 Task: Search one way flight ticket for 2 adults, 2 children, 2 infants in seat in first from Twin Falls: Magic Valley Regional Airport (joslin Field) to Raleigh: Raleigh-durham International Airport on 8-5-2023. Choice of flights is United. Number of bags: 2 checked bags. Price is upto 76000. Outbound departure time preference is 23:15.
Action: Mouse moved to (350, 329)
Screenshot: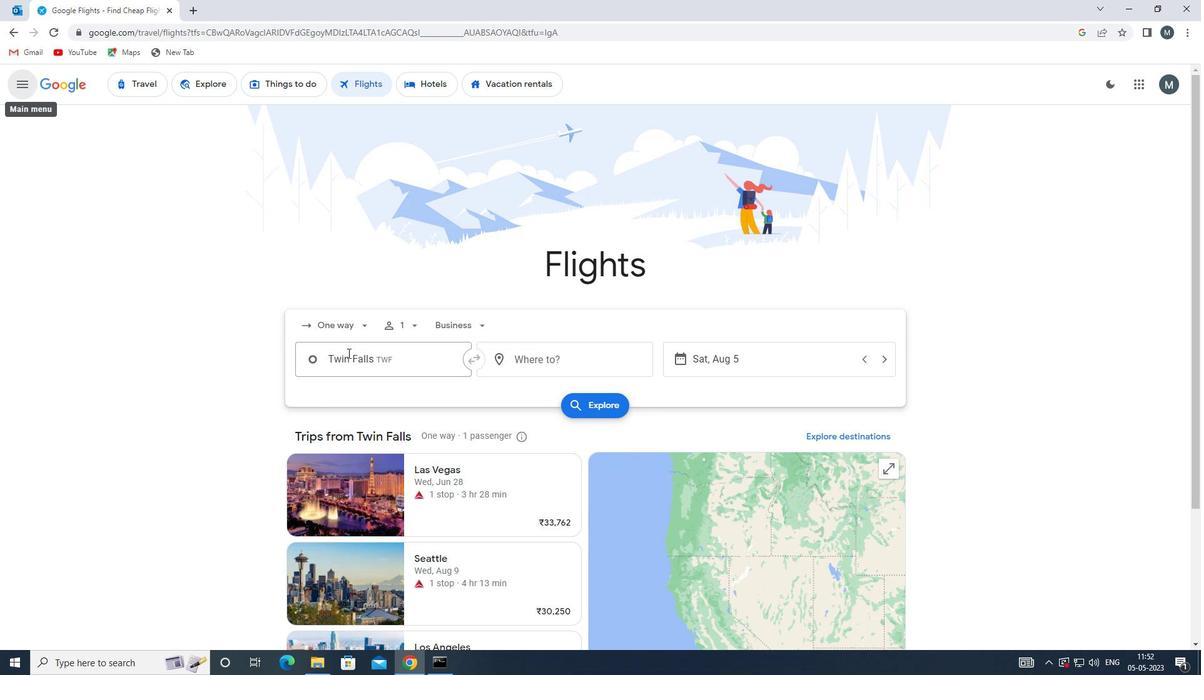 
Action: Mouse pressed left at (350, 329)
Screenshot: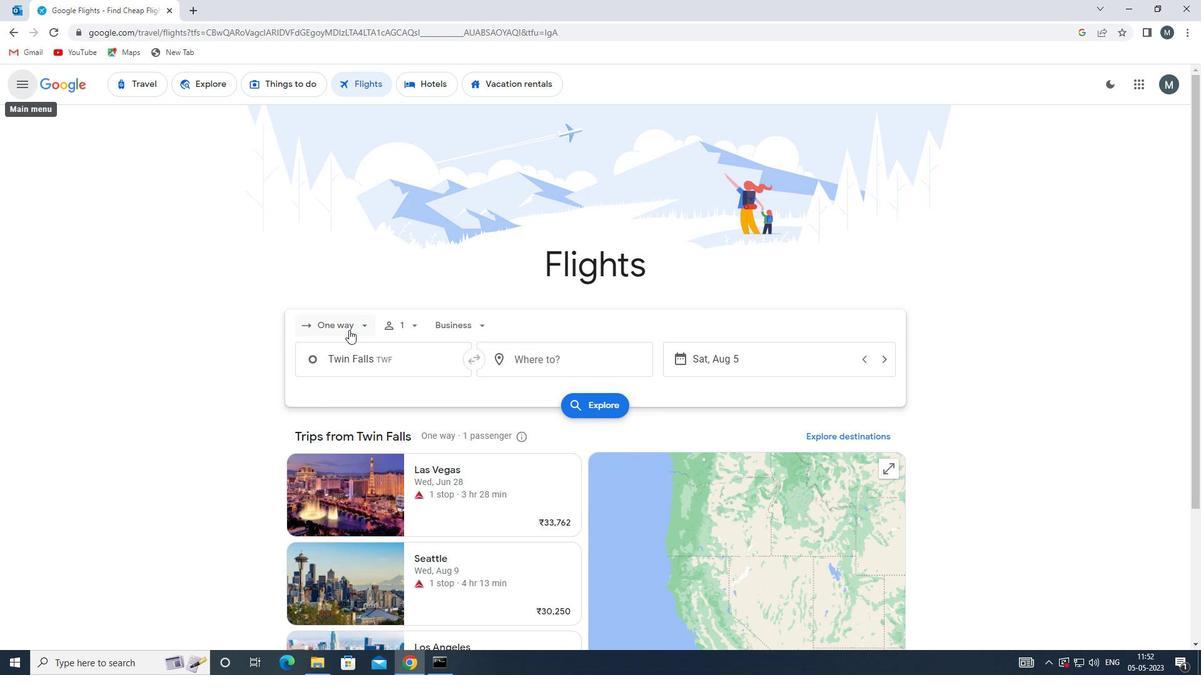 
Action: Mouse moved to (362, 384)
Screenshot: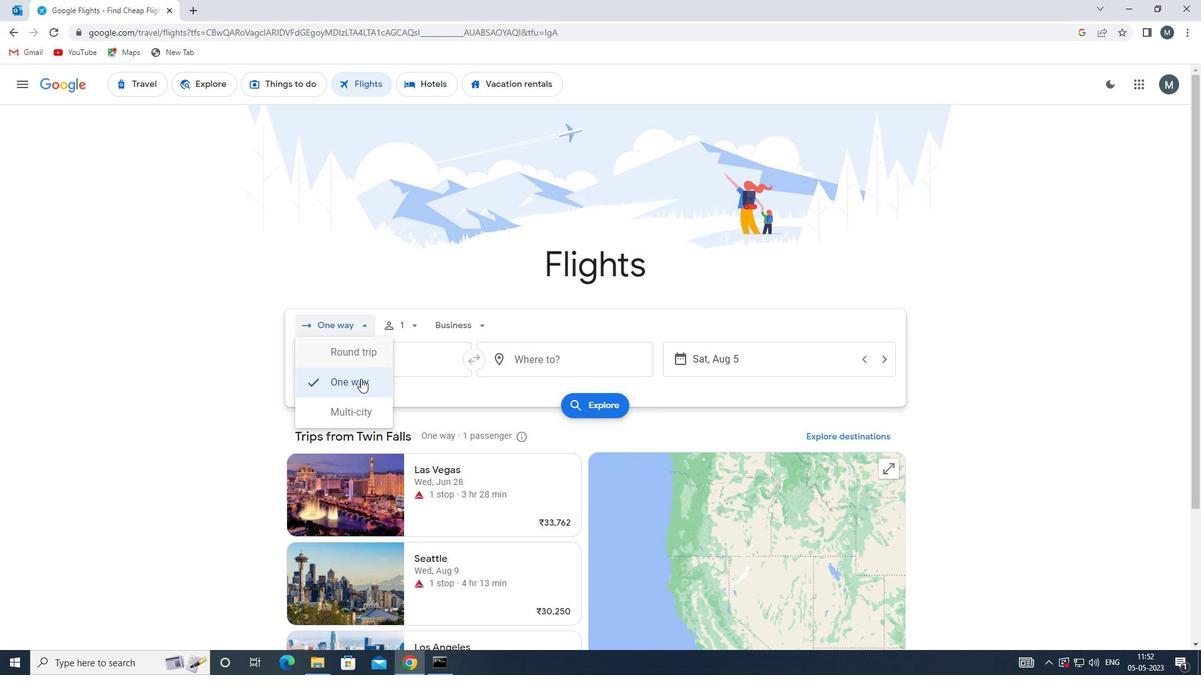
Action: Mouse pressed left at (362, 384)
Screenshot: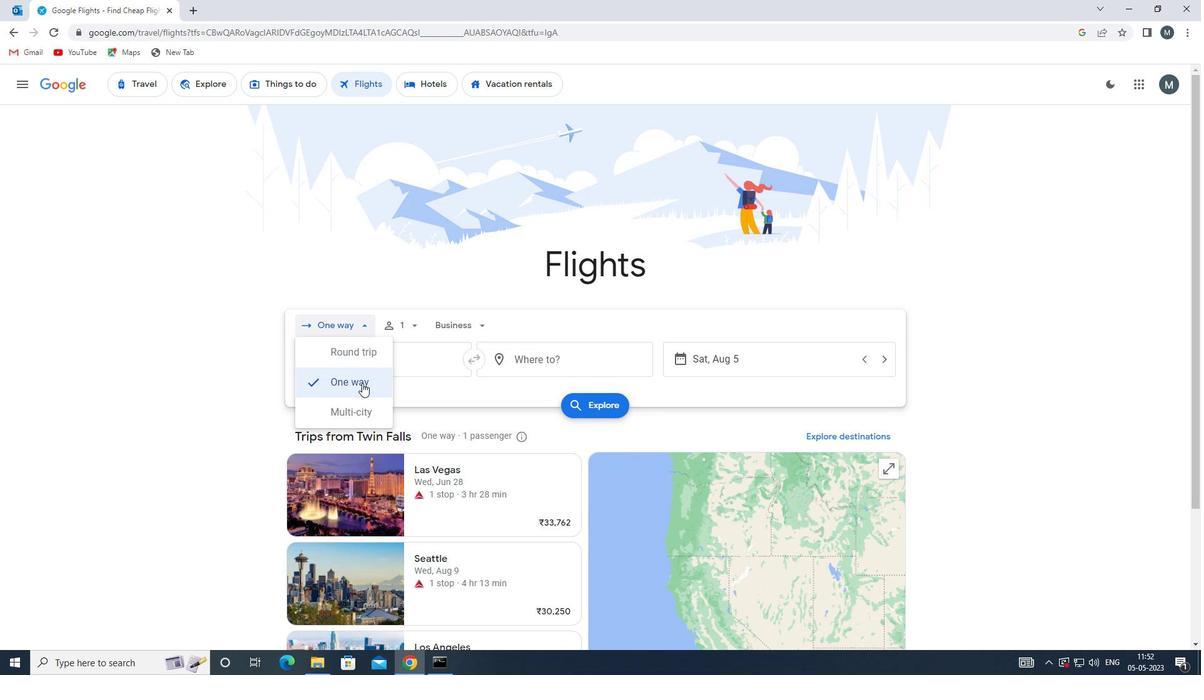 
Action: Mouse moved to (416, 329)
Screenshot: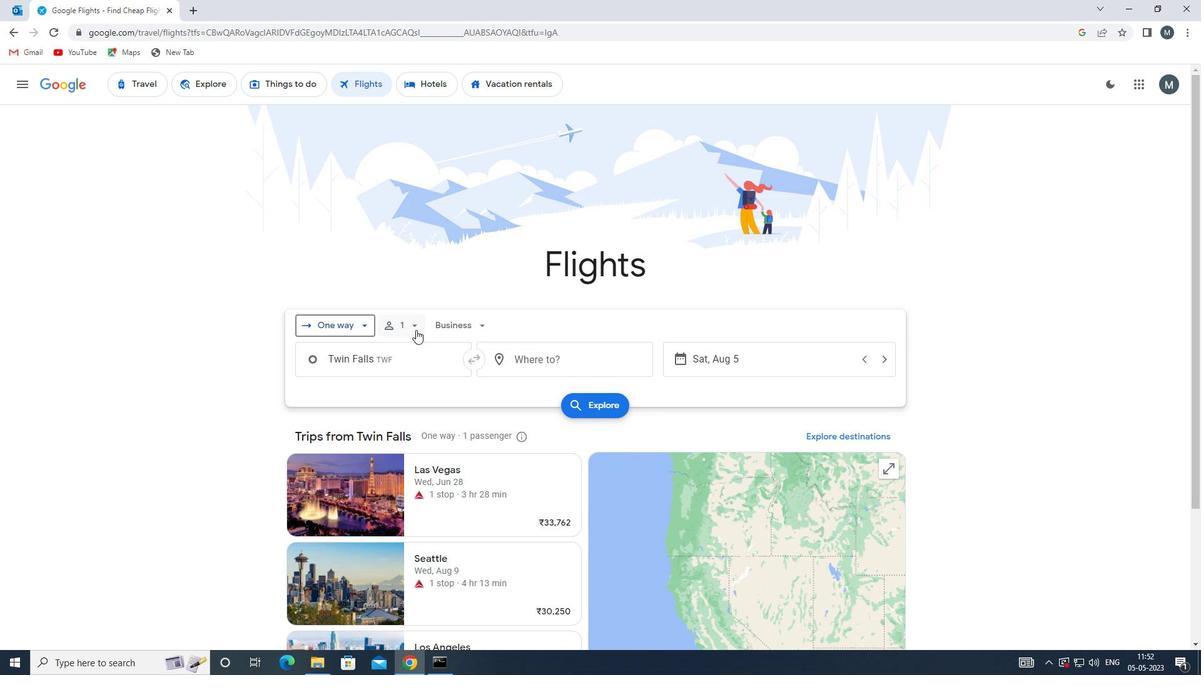 
Action: Mouse pressed left at (416, 329)
Screenshot: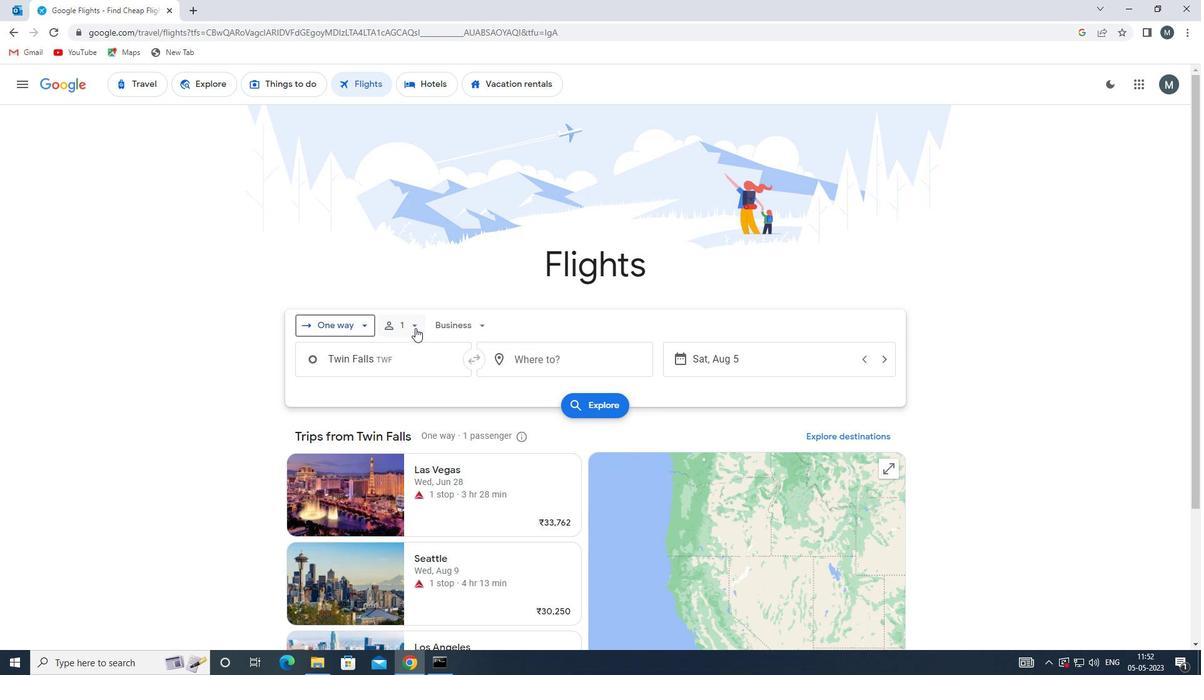 
Action: Mouse moved to (511, 360)
Screenshot: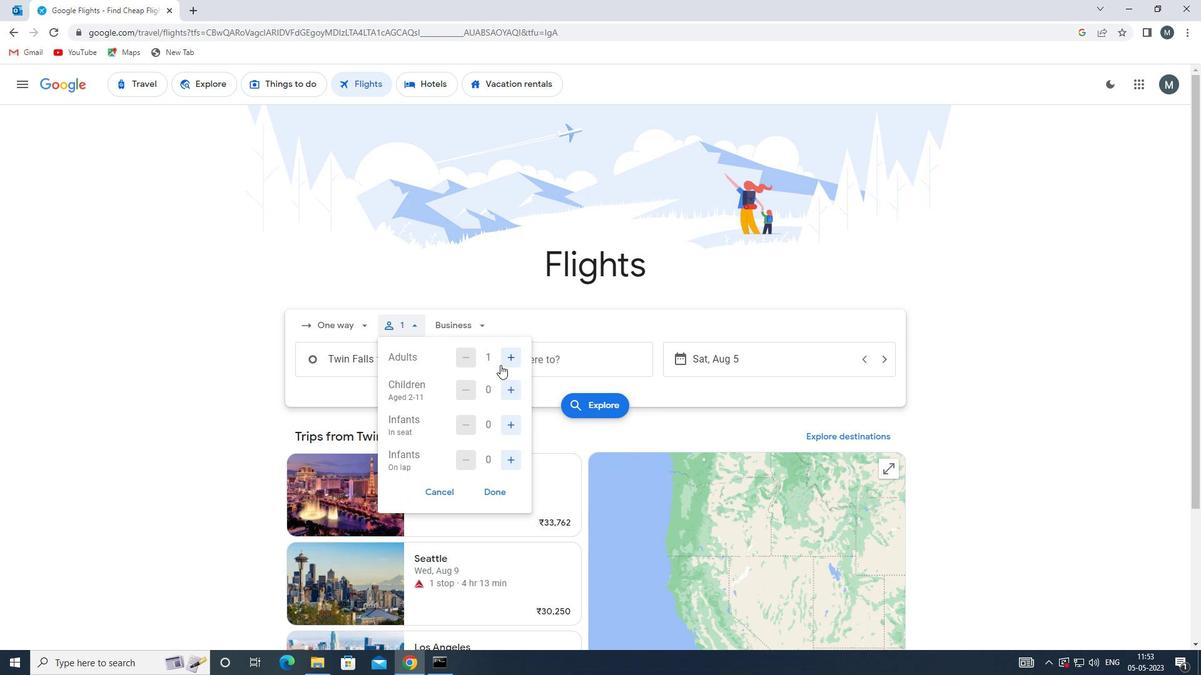 
Action: Mouse pressed left at (511, 360)
Screenshot: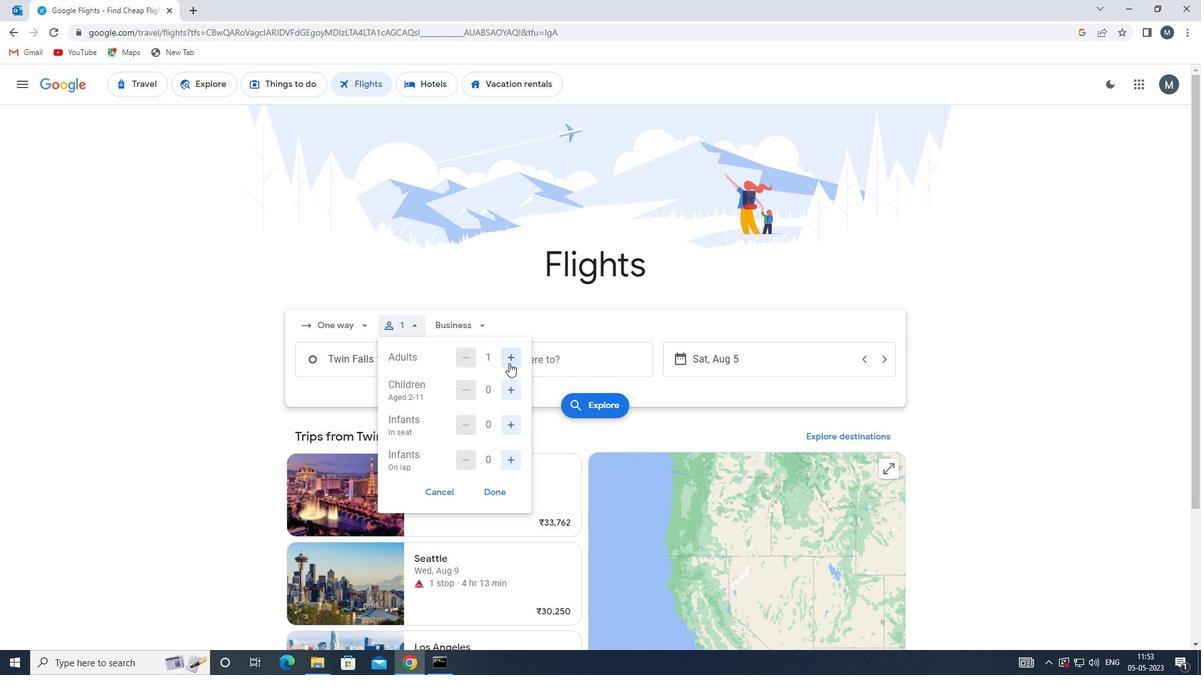 
Action: Mouse moved to (519, 389)
Screenshot: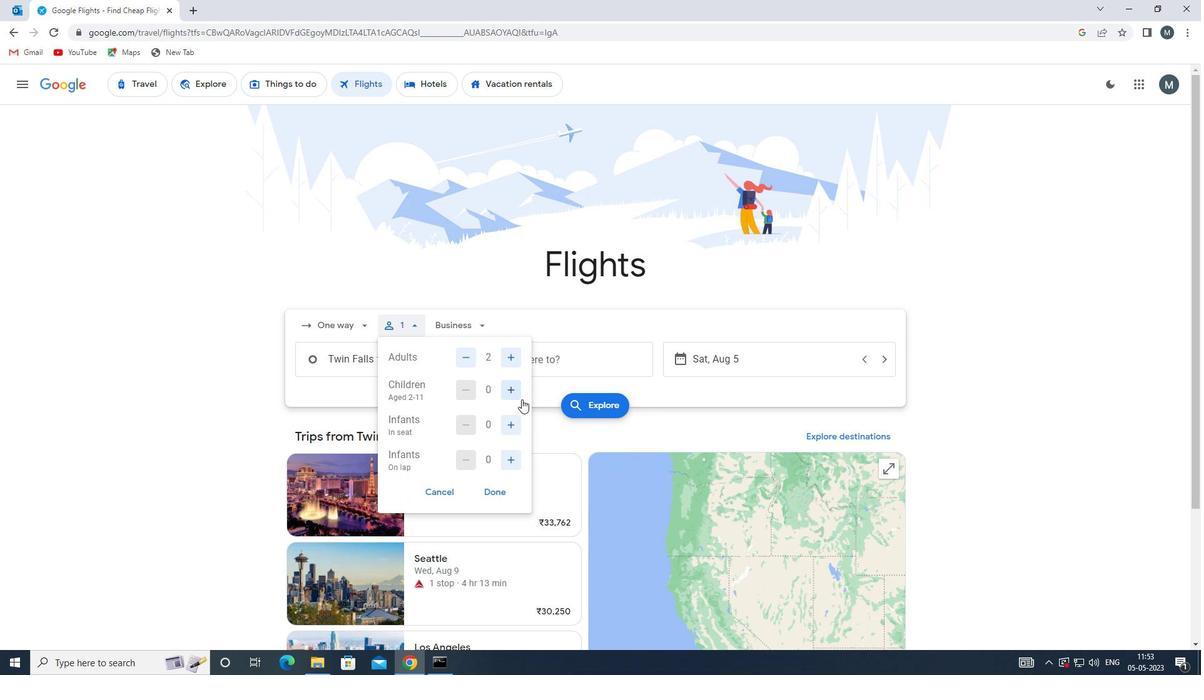 
Action: Mouse pressed left at (519, 389)
Screenshot: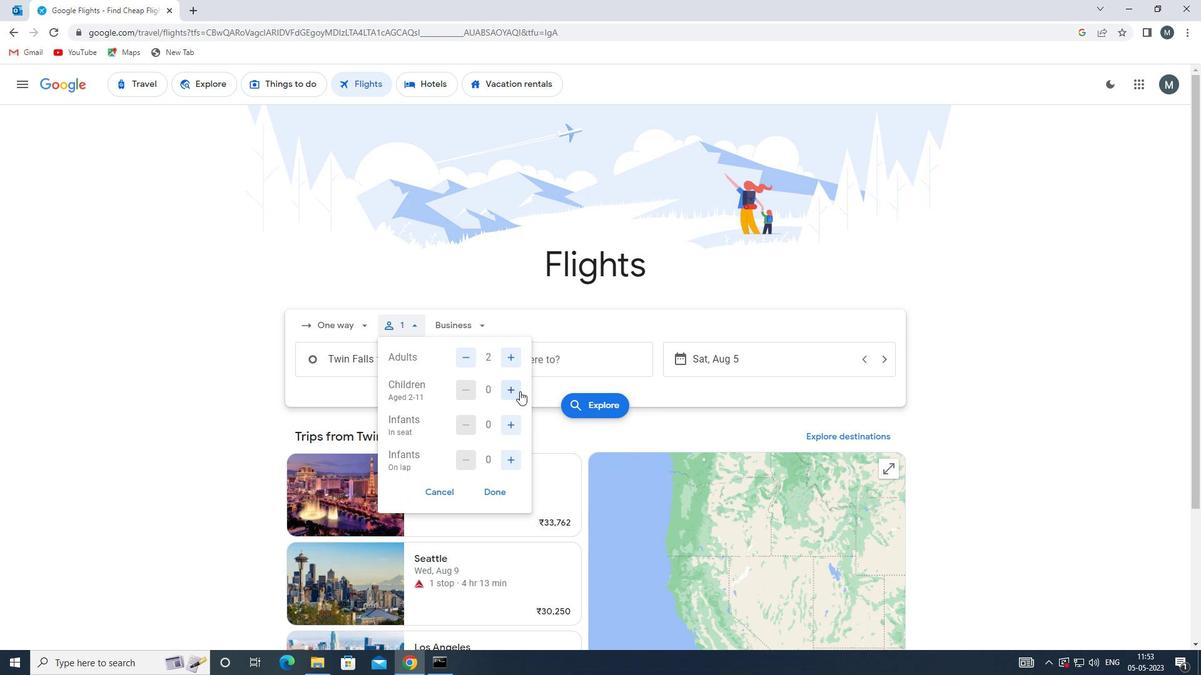 
Action: Mouse moved to (519, 388)
Screenshot: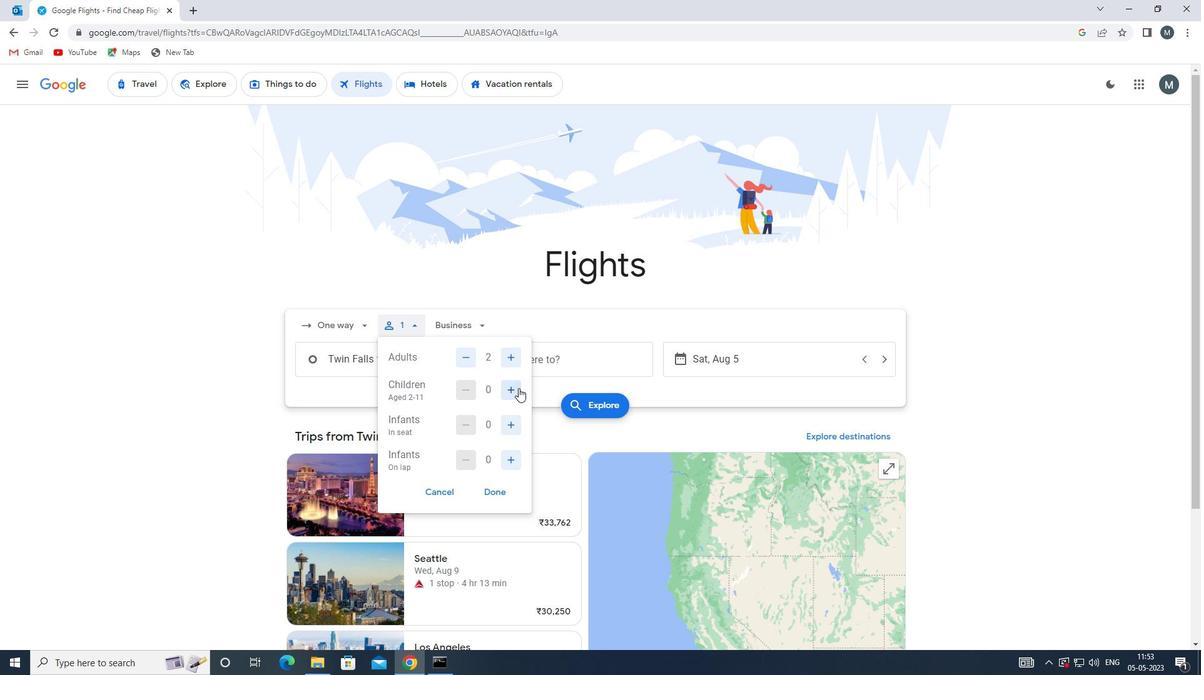 
Action: Mouse pressed left at (519, 388)
Screenshot: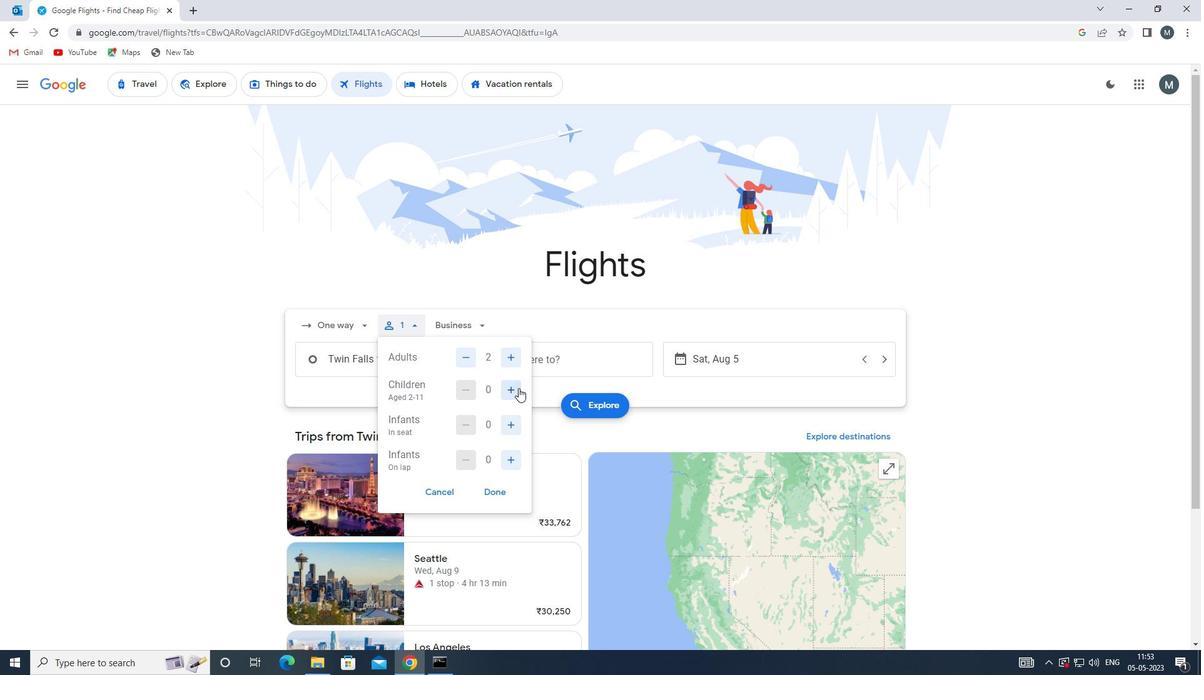 
Action: Mouse moved to (515, 421)
Screenshot: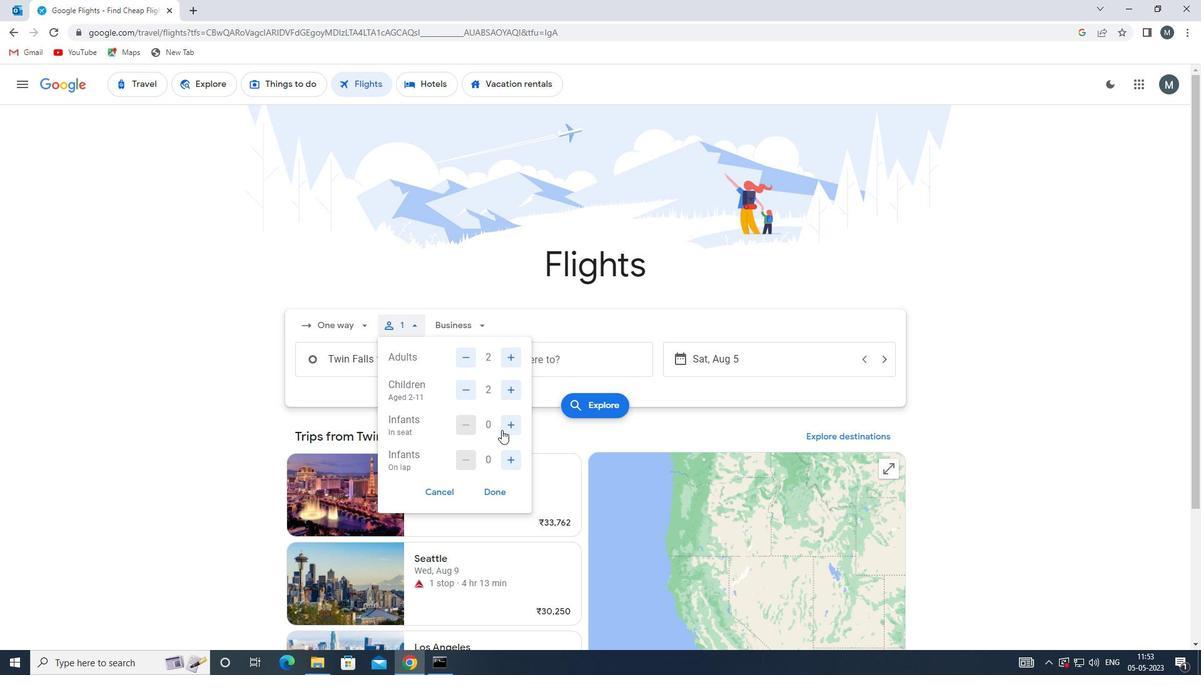 
Action: Mouse pressed left at (515, 421)
Screenshot: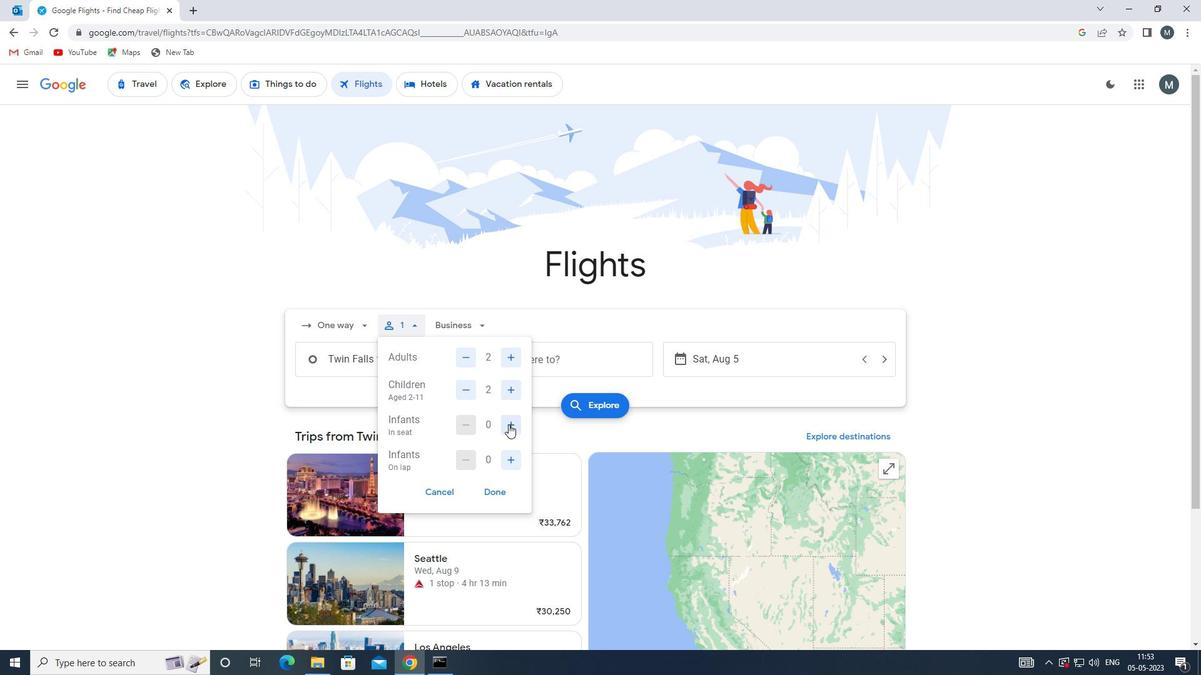 
Action: Mouse pressed left at (515, 421)
Screenshot: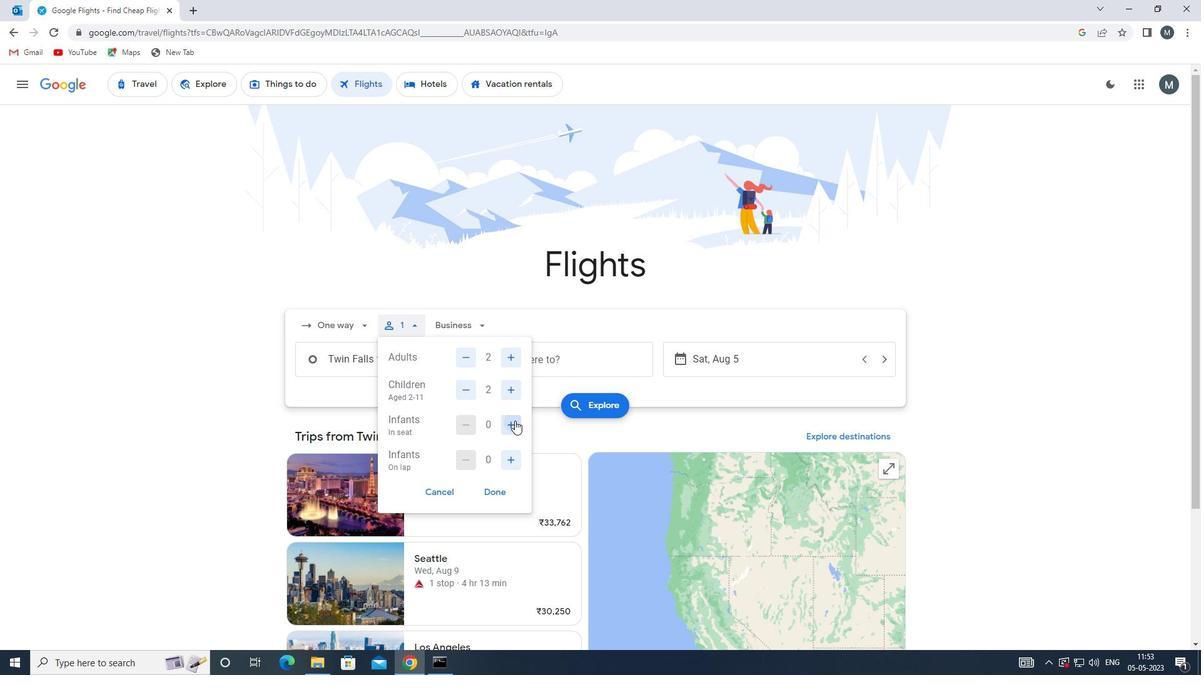 
Action: Mouse moved to (494, 491)
Screenshot: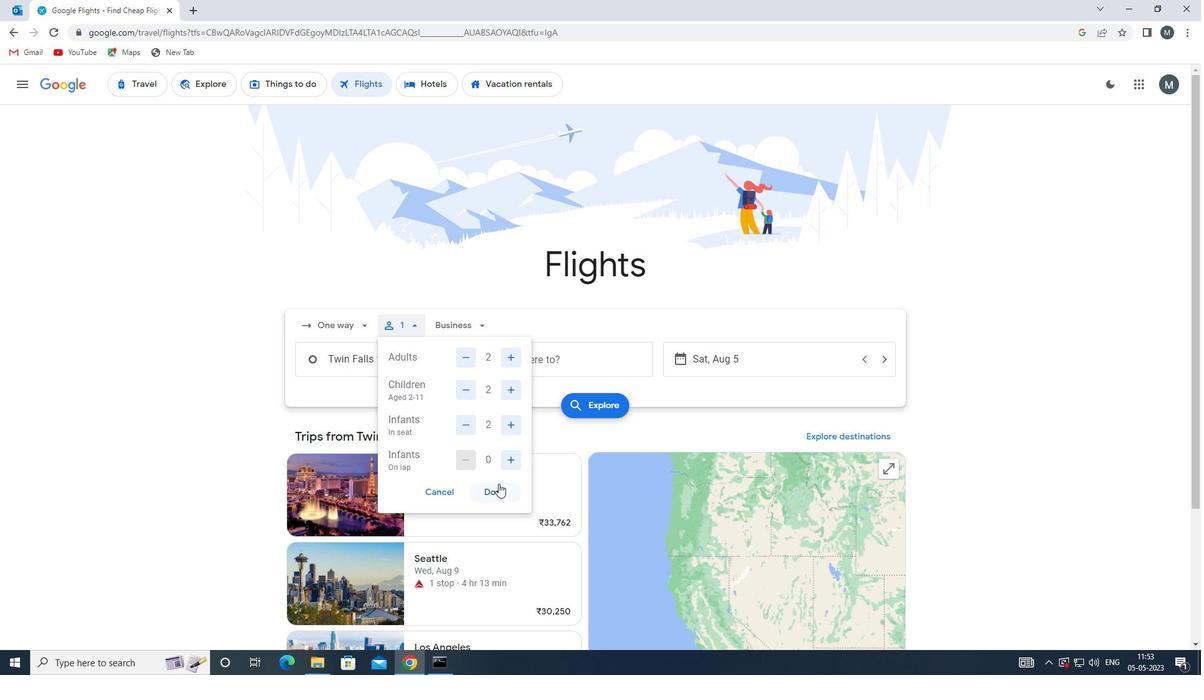 
Action: Mouse pressed left at (494, 491)
Screenshot: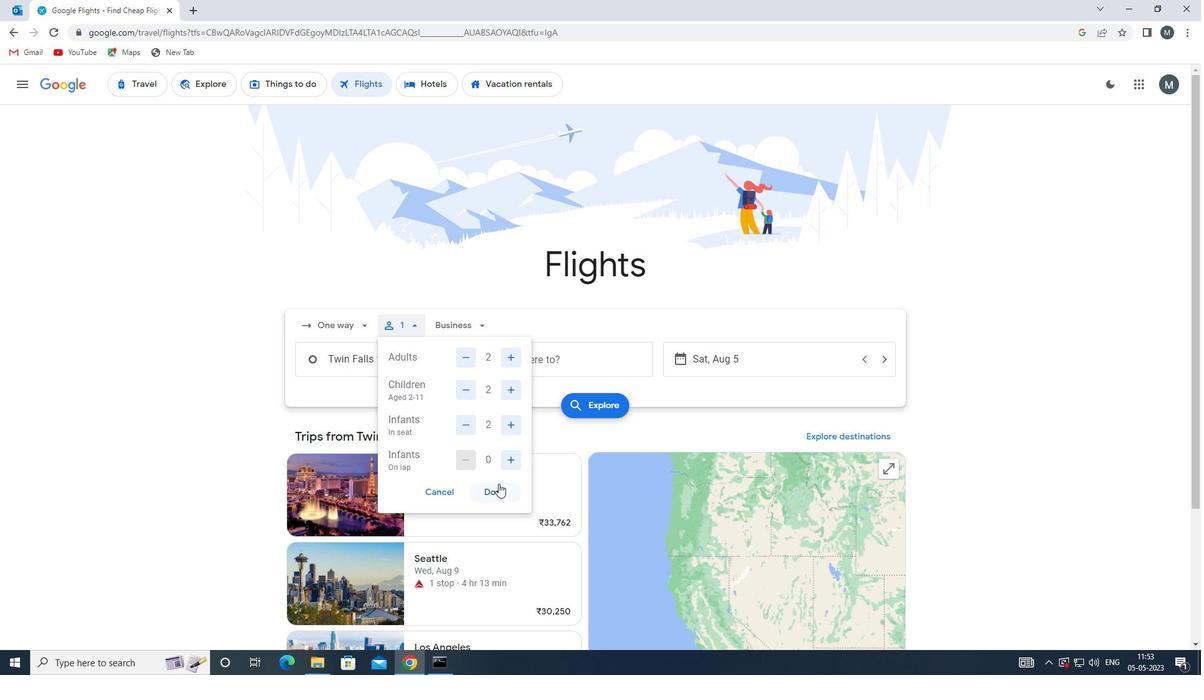 
Action: Mouse moved to (474, 332)
Screenshot: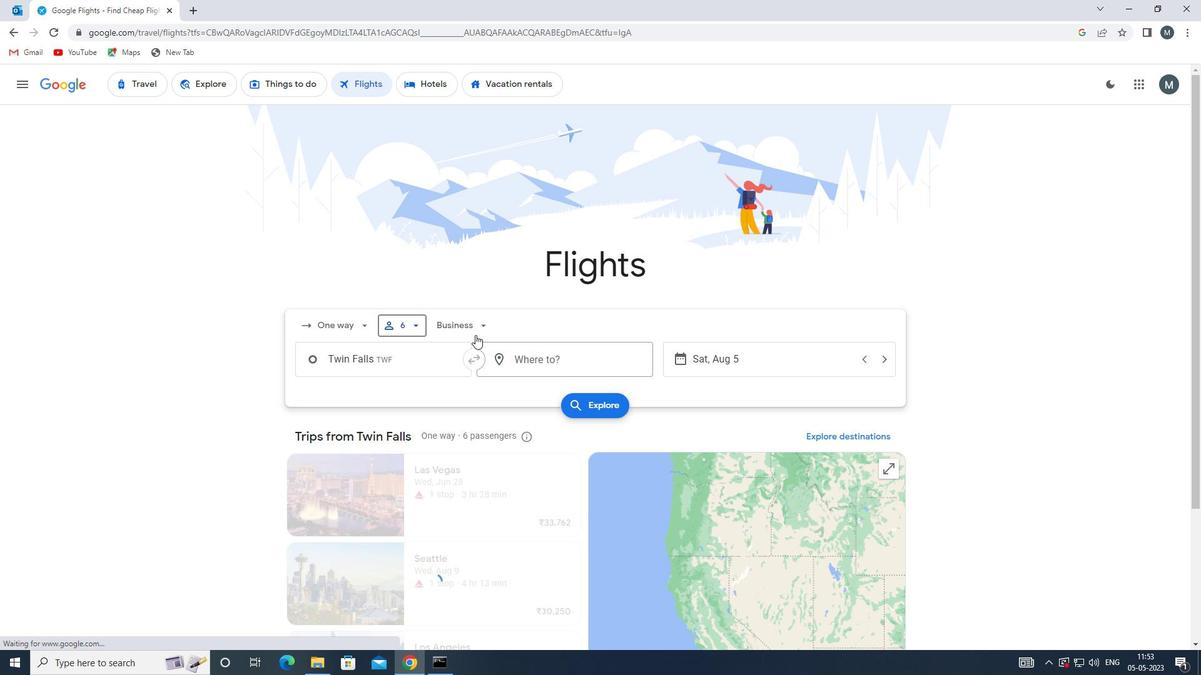 
Action: Mouse pressed left at (474, 332)
Screenshot: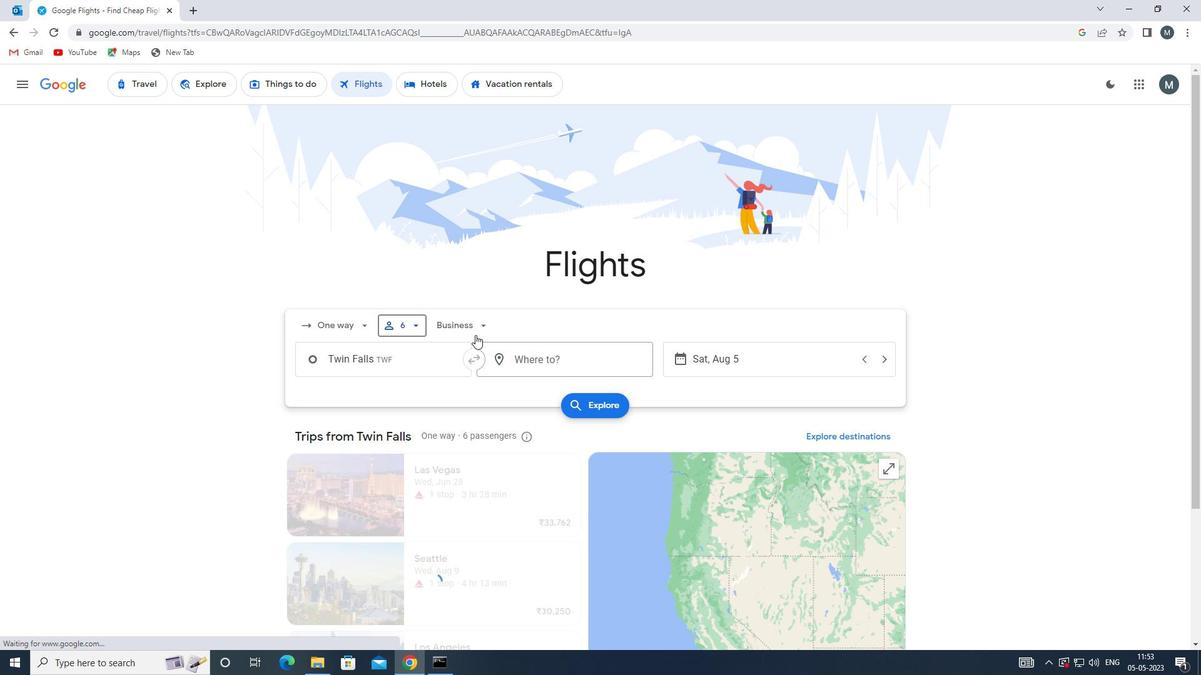 
Action: Mouse moved to (484, 441)
Screenshot: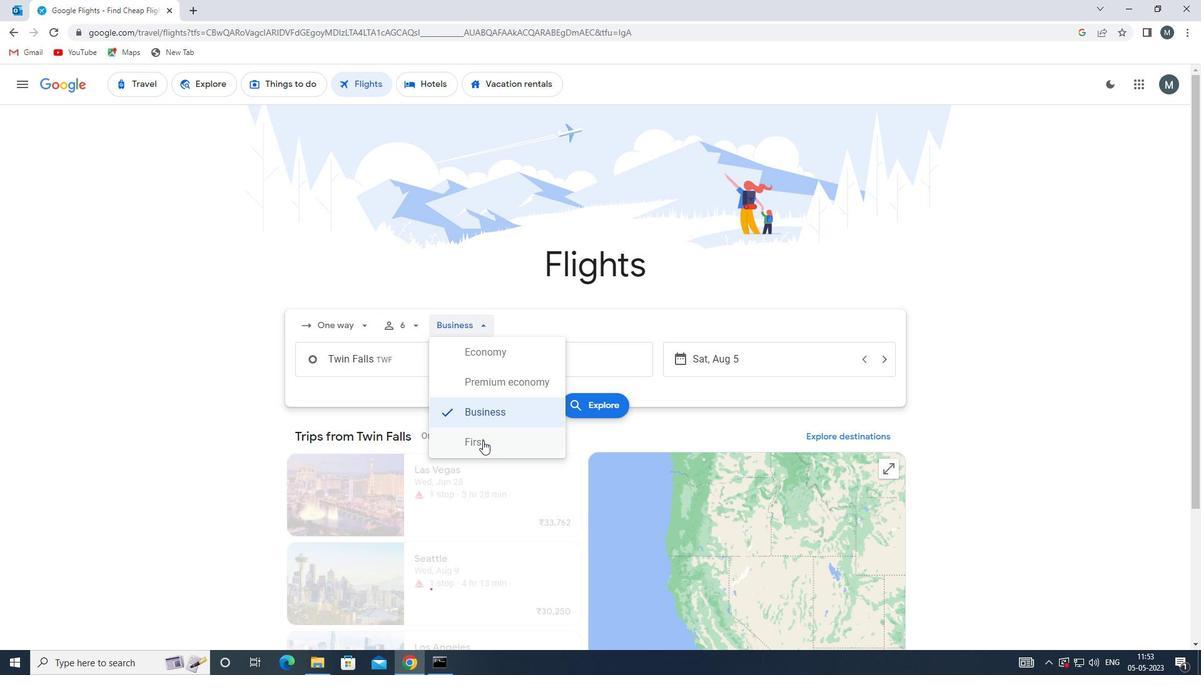 
Action: Mouse pressed left at (484, 441)
Screenshot: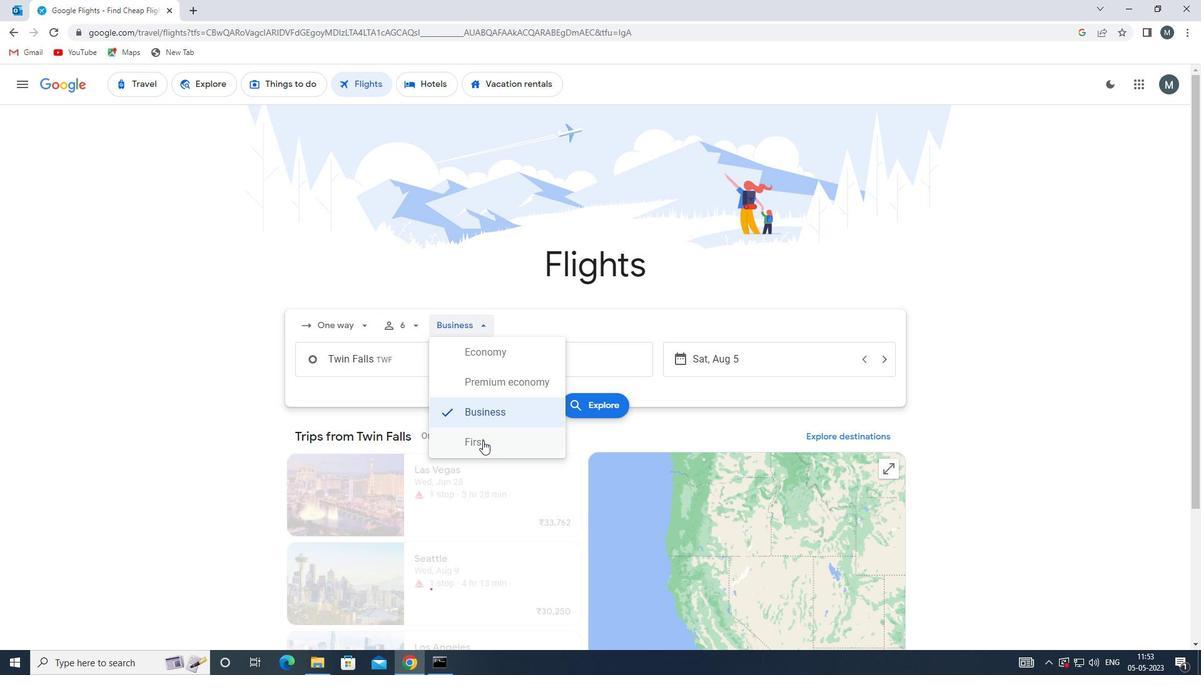 
Action: Mouse moved to (416, 369)
Screenshot: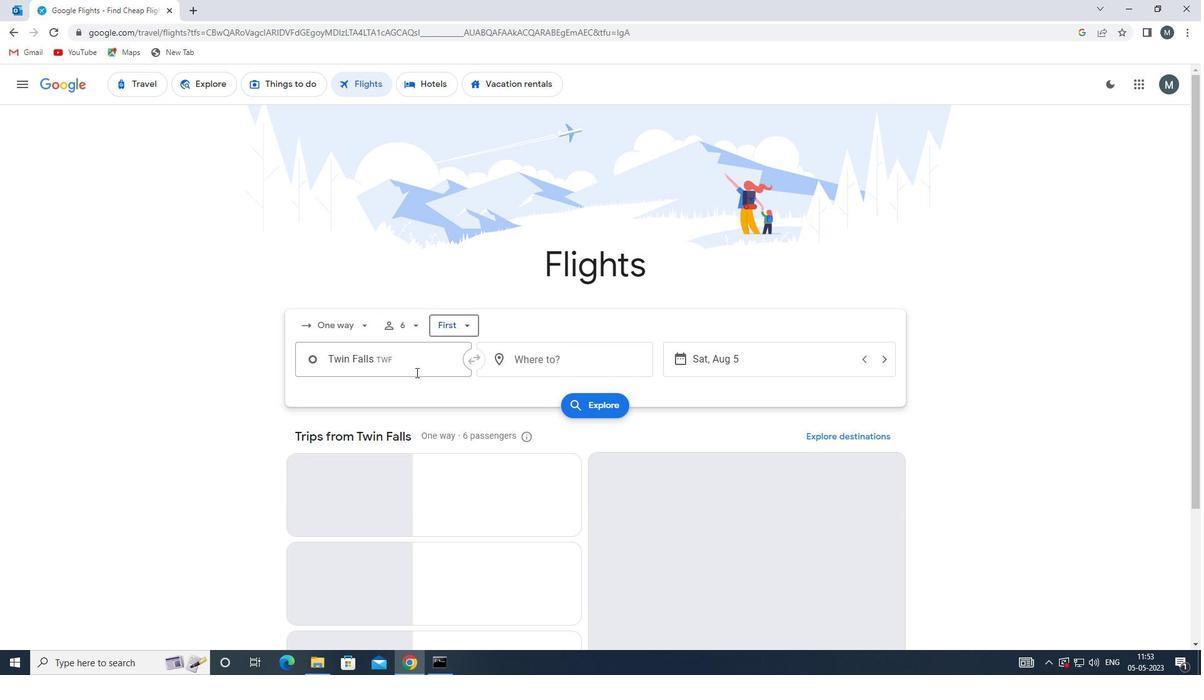 
Action: Mouse pressed left at (416, 369)
Screenshot: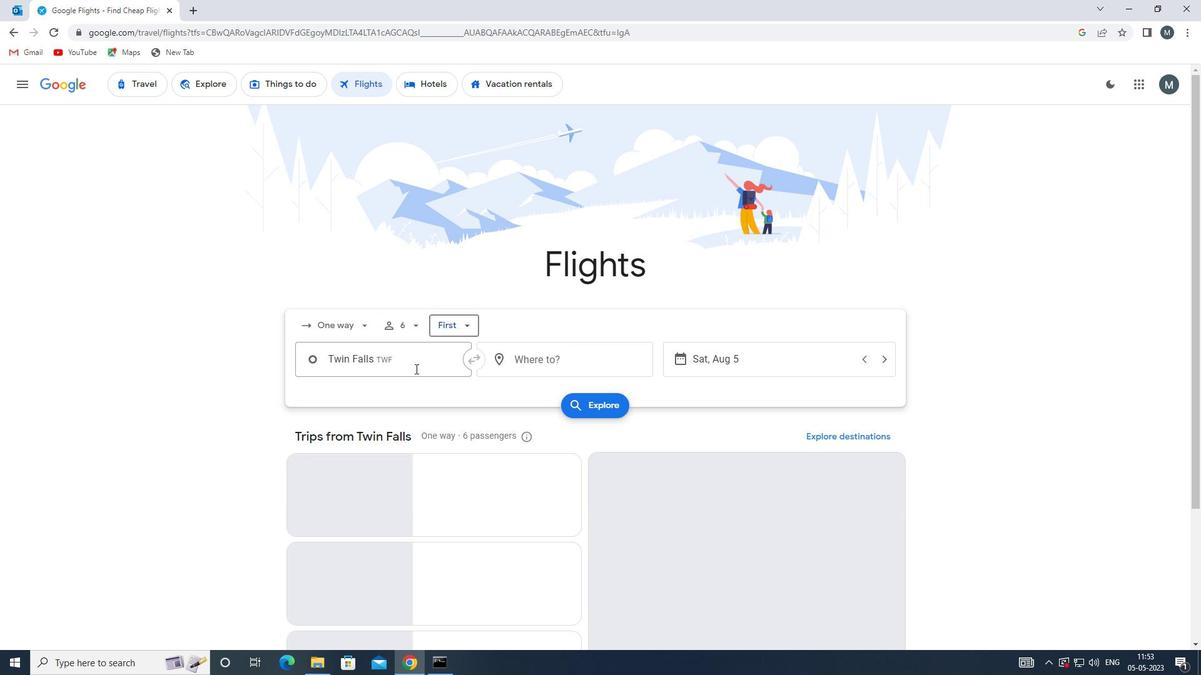 
Action: Mouse moved to (407, 427)
Screenshot: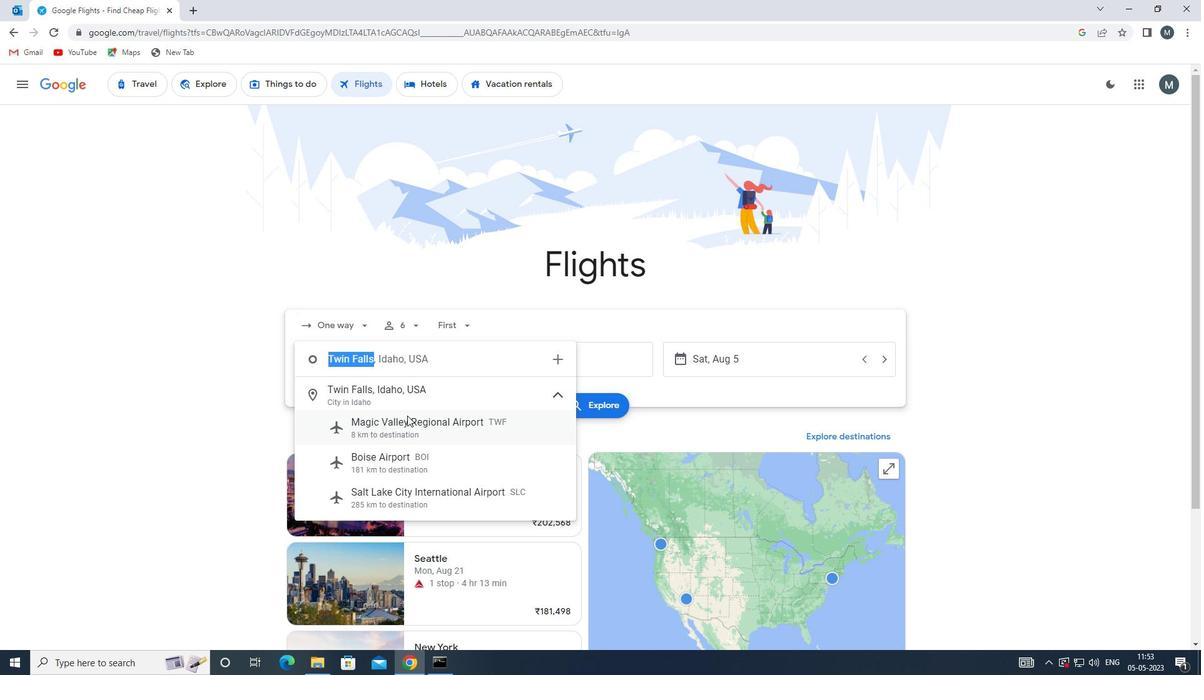 
Action: Mouse pressed left at (407, 427)
Screenshot: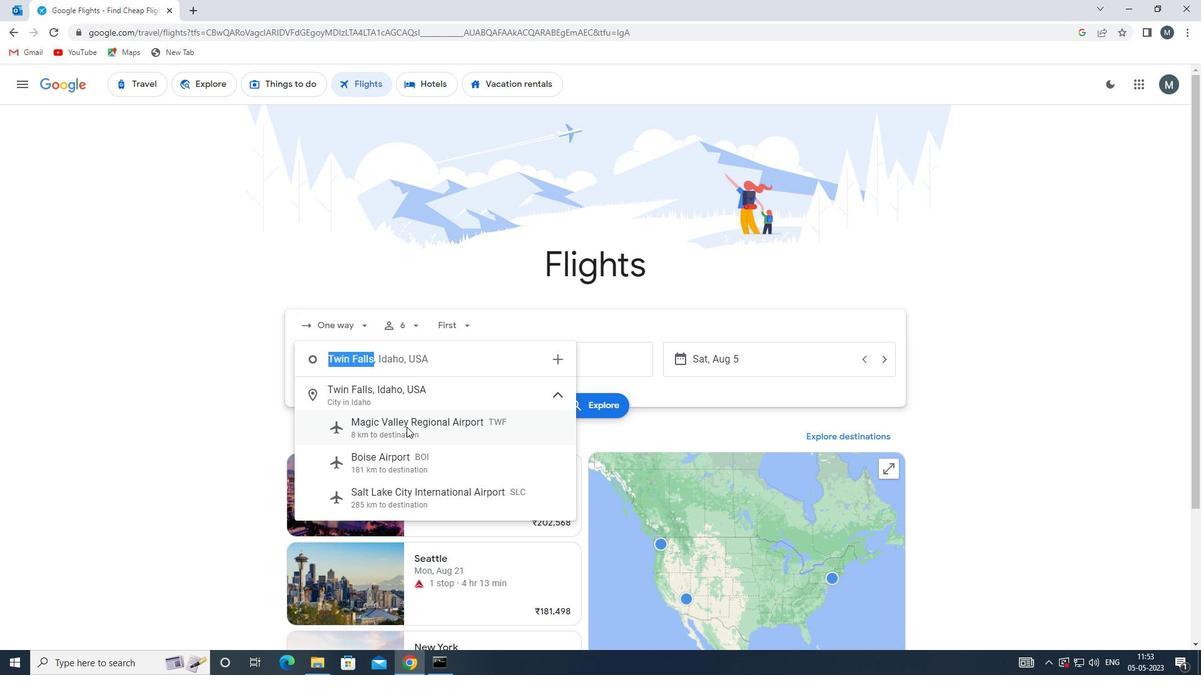 
Action: Mouse moved to (566, 373)
Screenshot: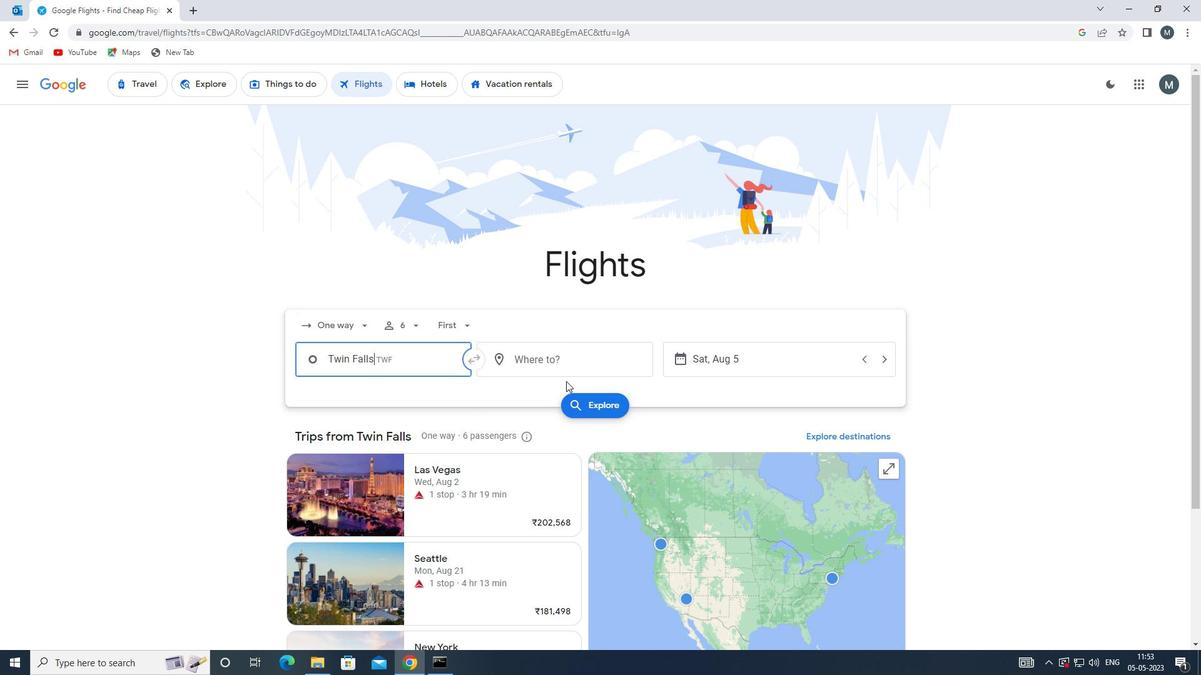 
Action: Mouse pressed left at (566, 373)
Screenshot: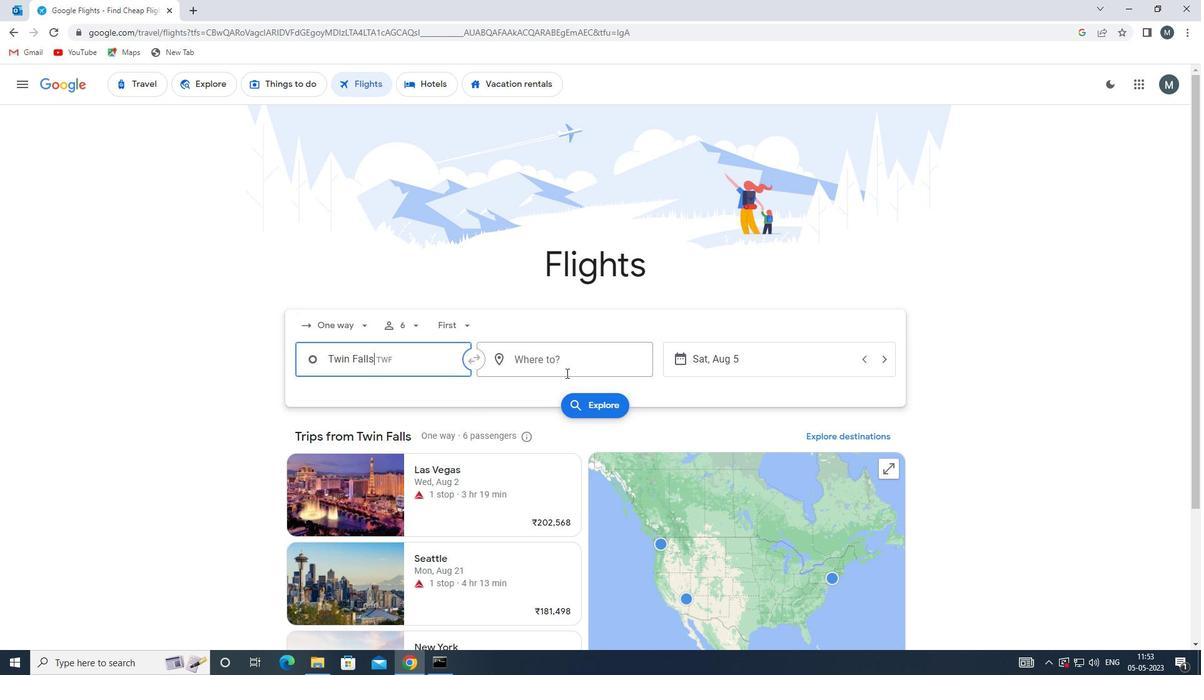 
Action: Mouse moved to (566, 373)
Screenshot: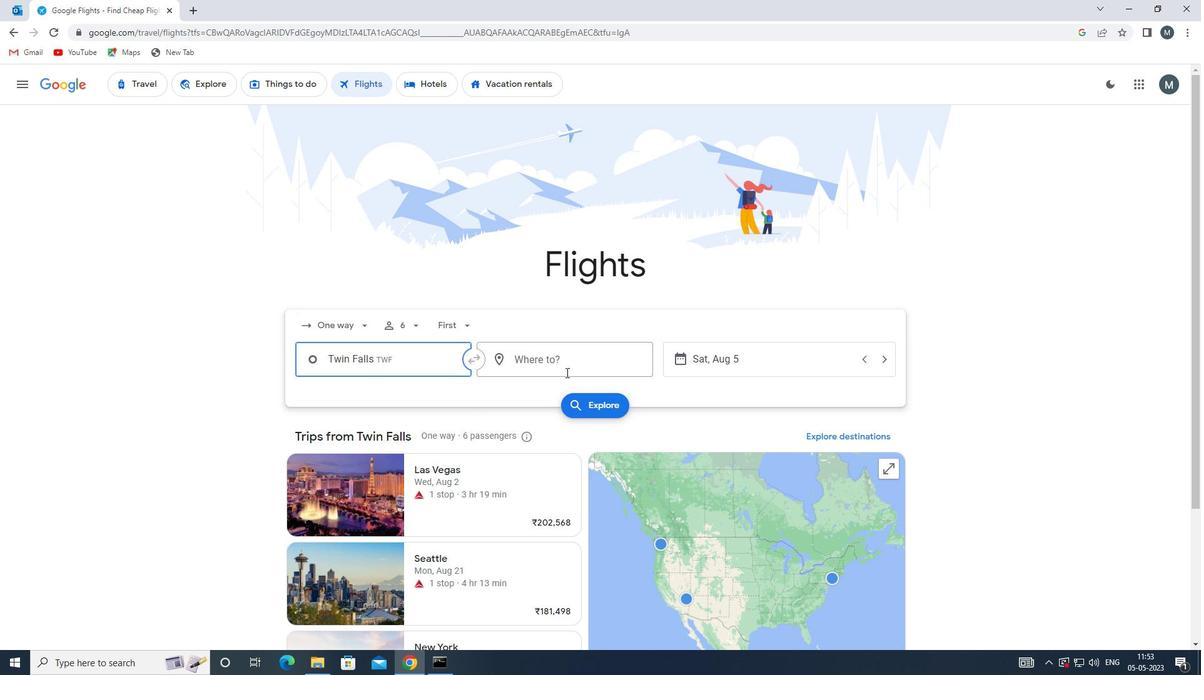 
Action: Key pressed rdu
Screenshot: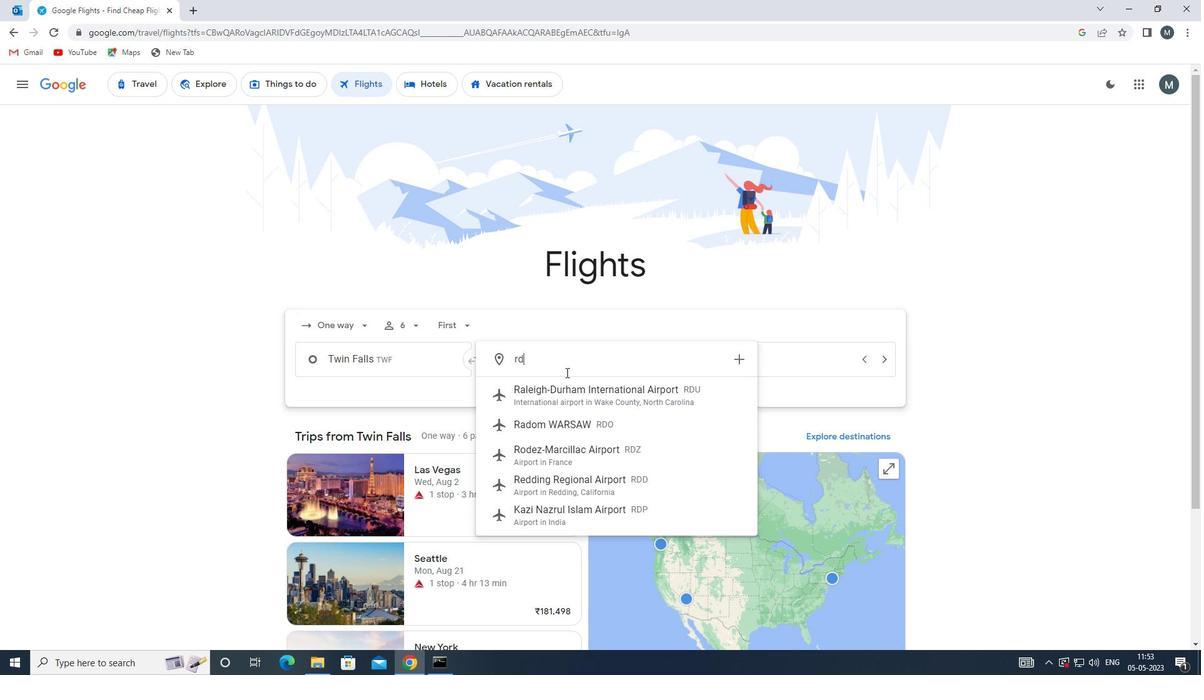 
Action: Mouse moved to (566, 392)
Screenshot: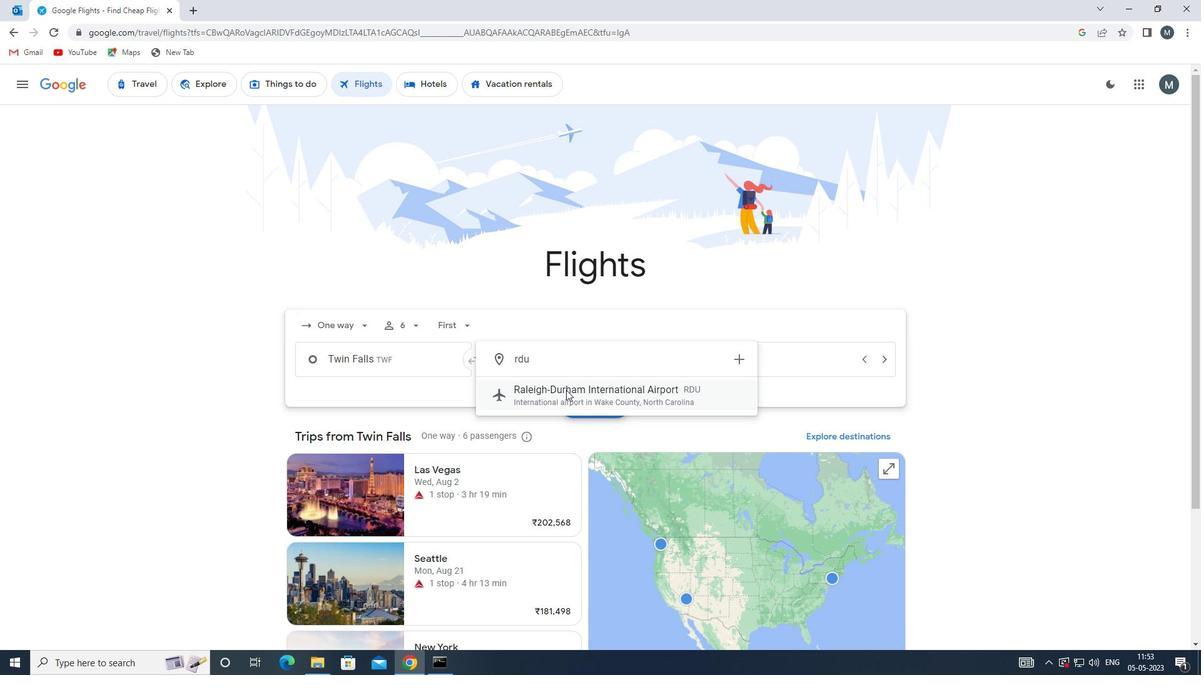 
Action: Mouse pressed left at (566, 392)
Screenshot: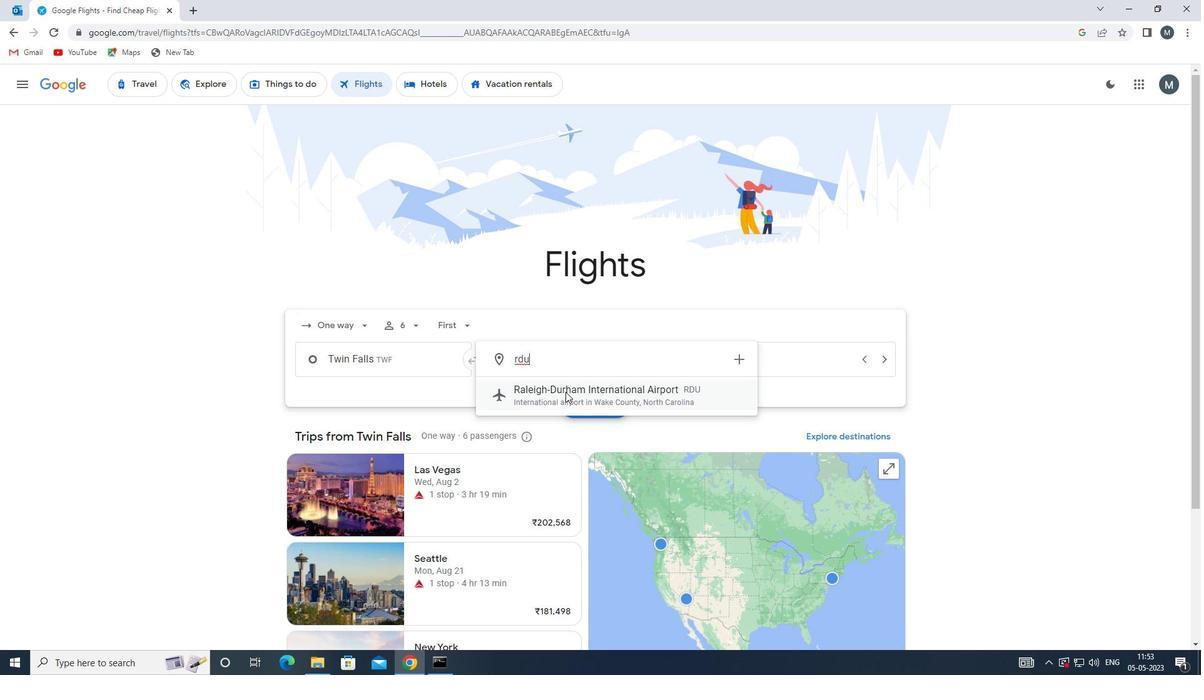 
Action: Mouse moved to (696, 359)
Screenshot: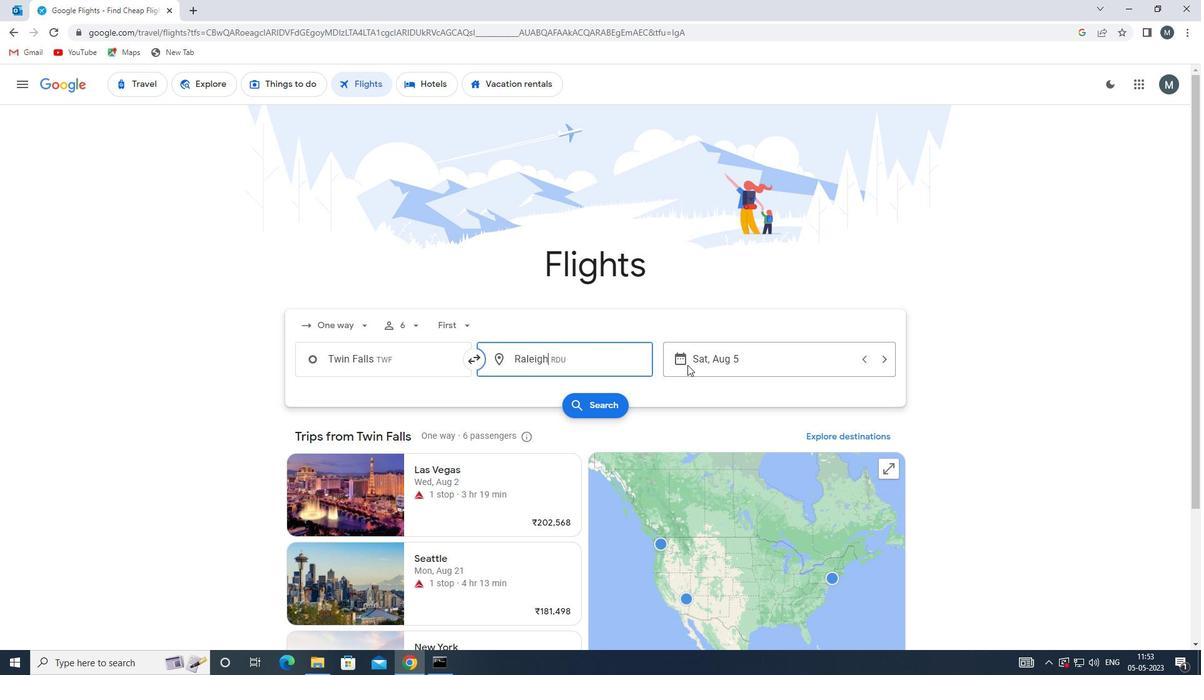 
Action: Mouse pressed left at (696, 359)
Screenshot: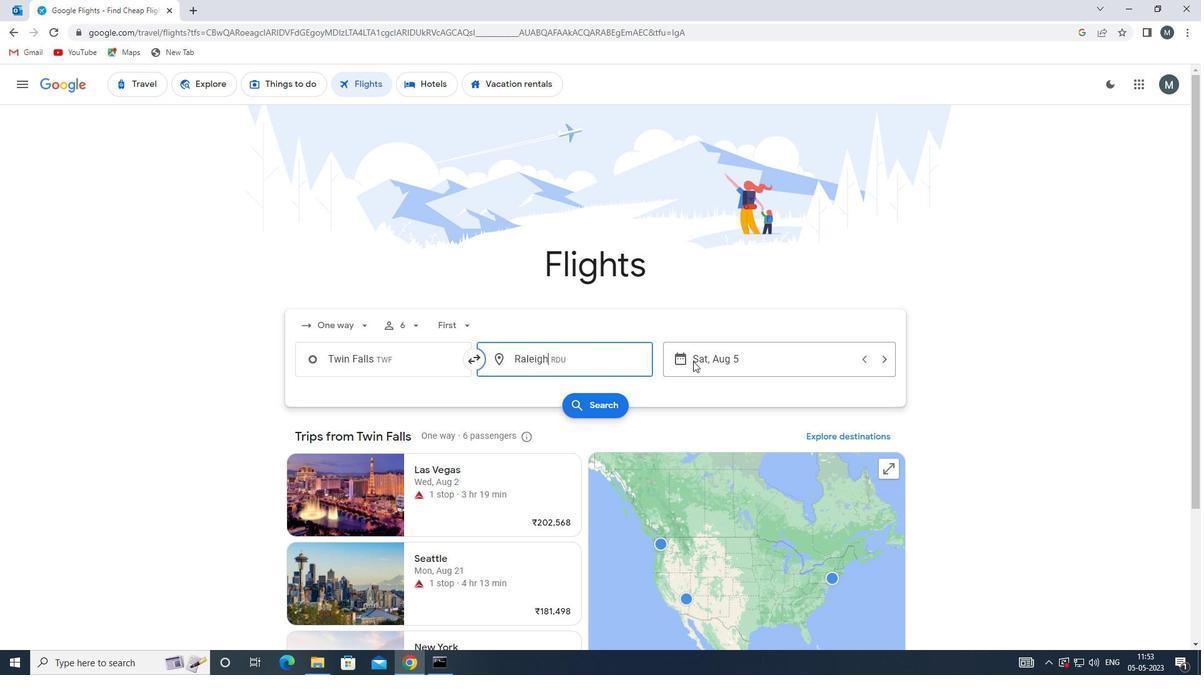 
Action: Mouse moved to (621, 421)
Screenshot: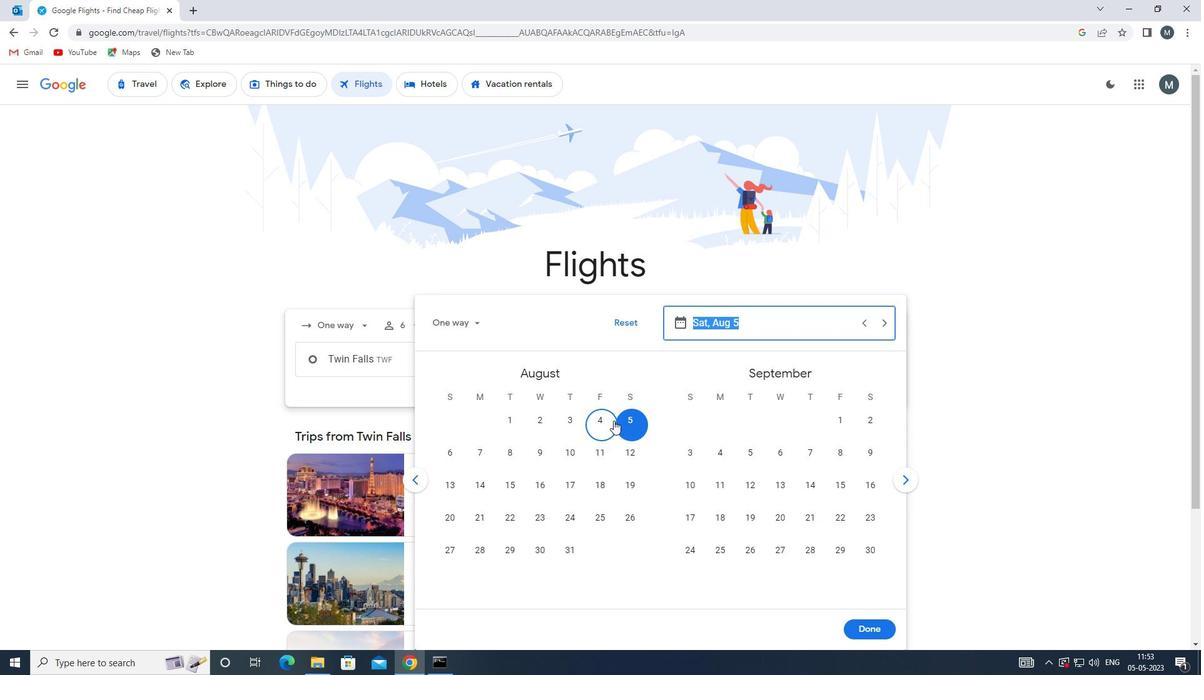
Action: Mouse pressed left at (621, 421)
Screenshot: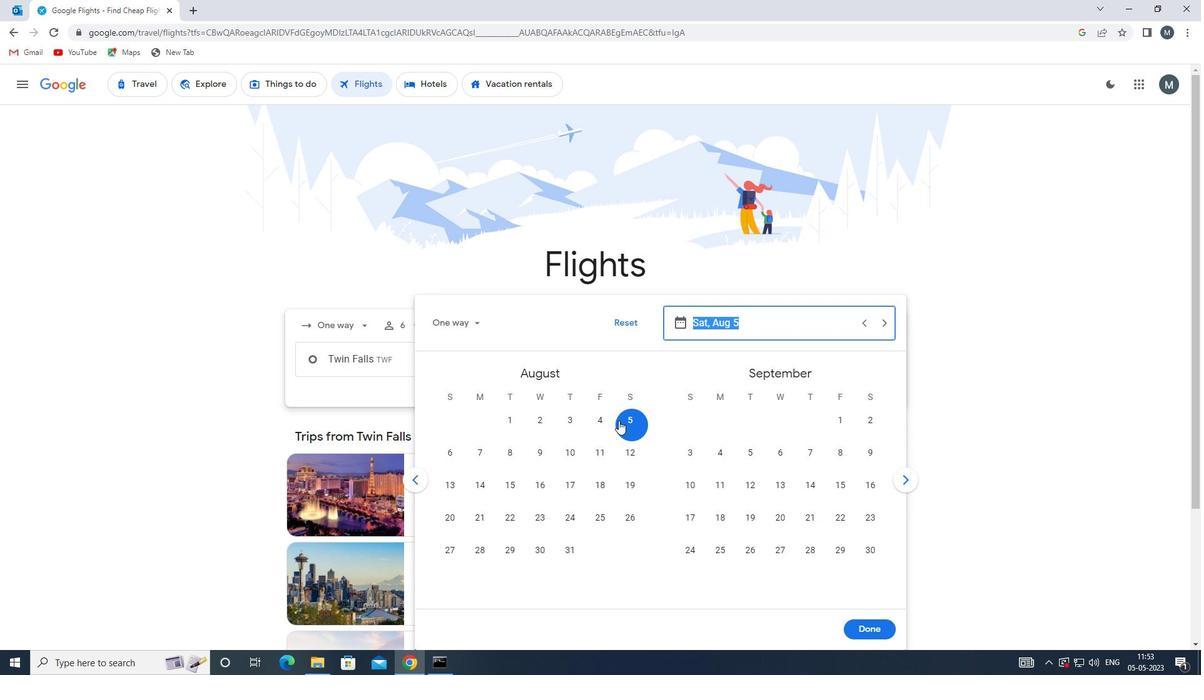
Action: Mouse moved to (869, 630)
Screenshot: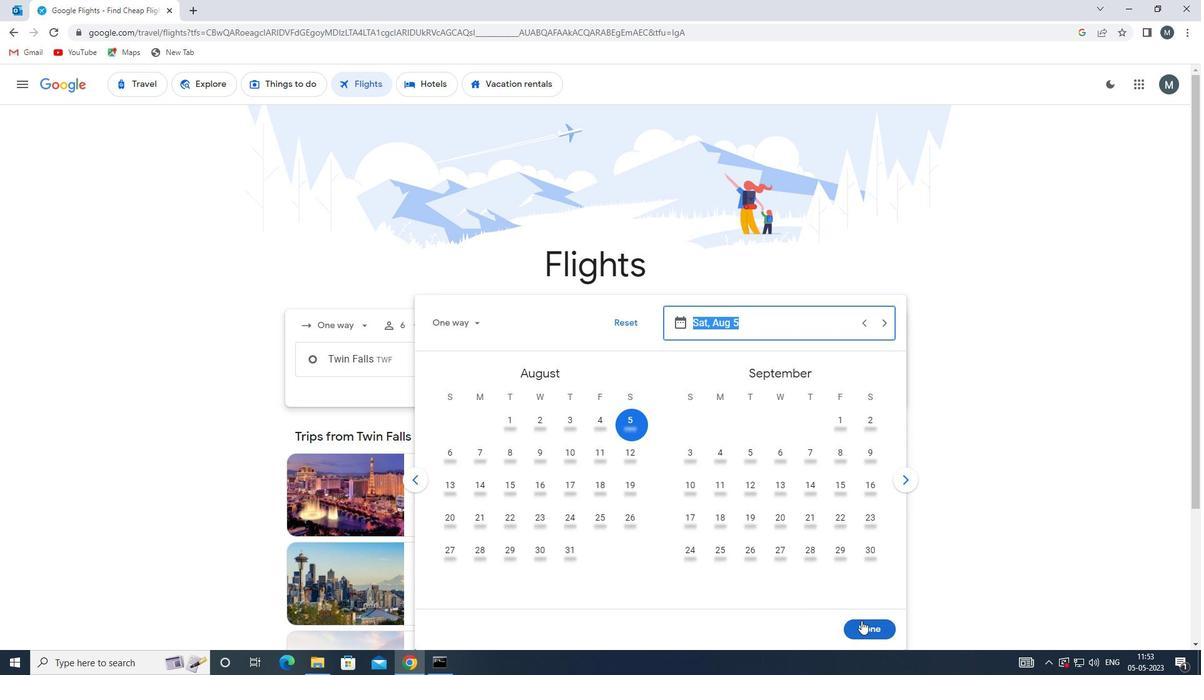 
Action: Mouse pressed left at (869, 630)
Screenshot: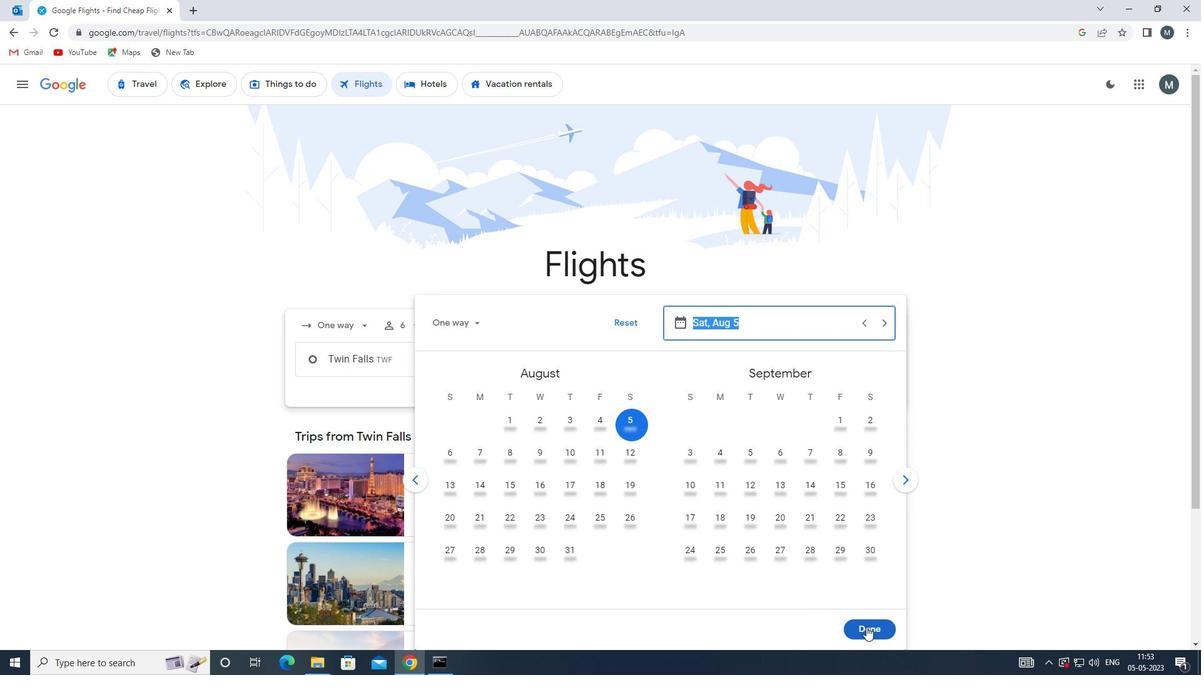 
Action: Mouse moved to (609, 408)
Screenshot: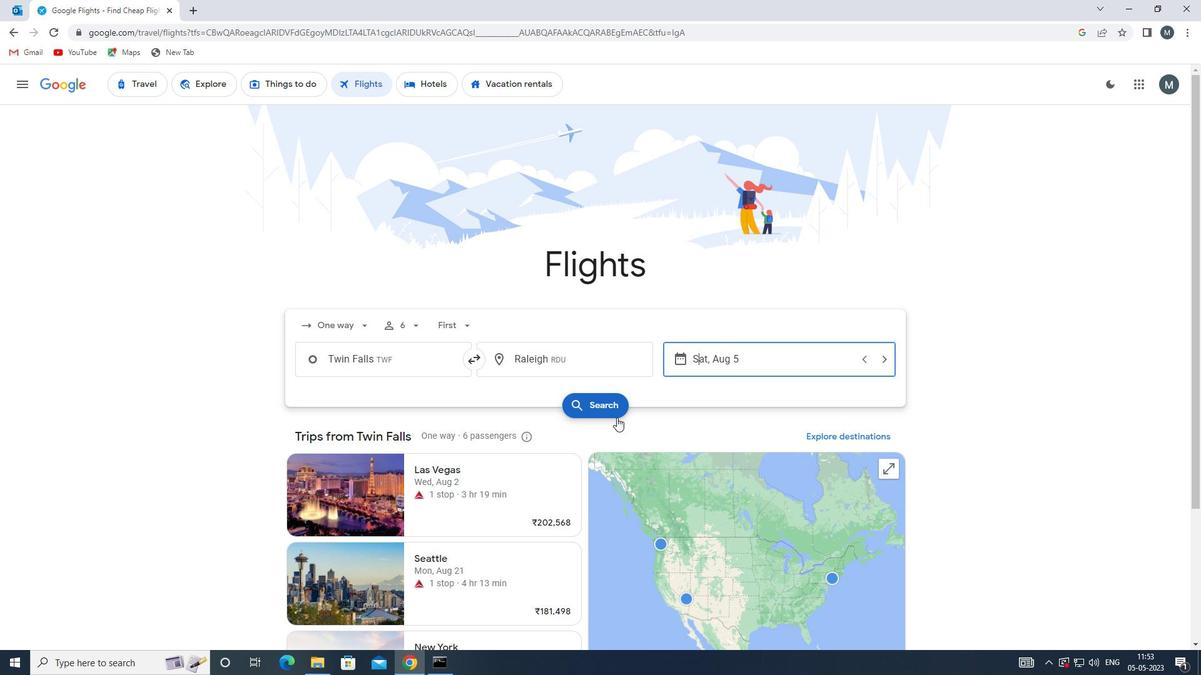 
Action: Mouse pressed left at (609, 408)
Screenshot: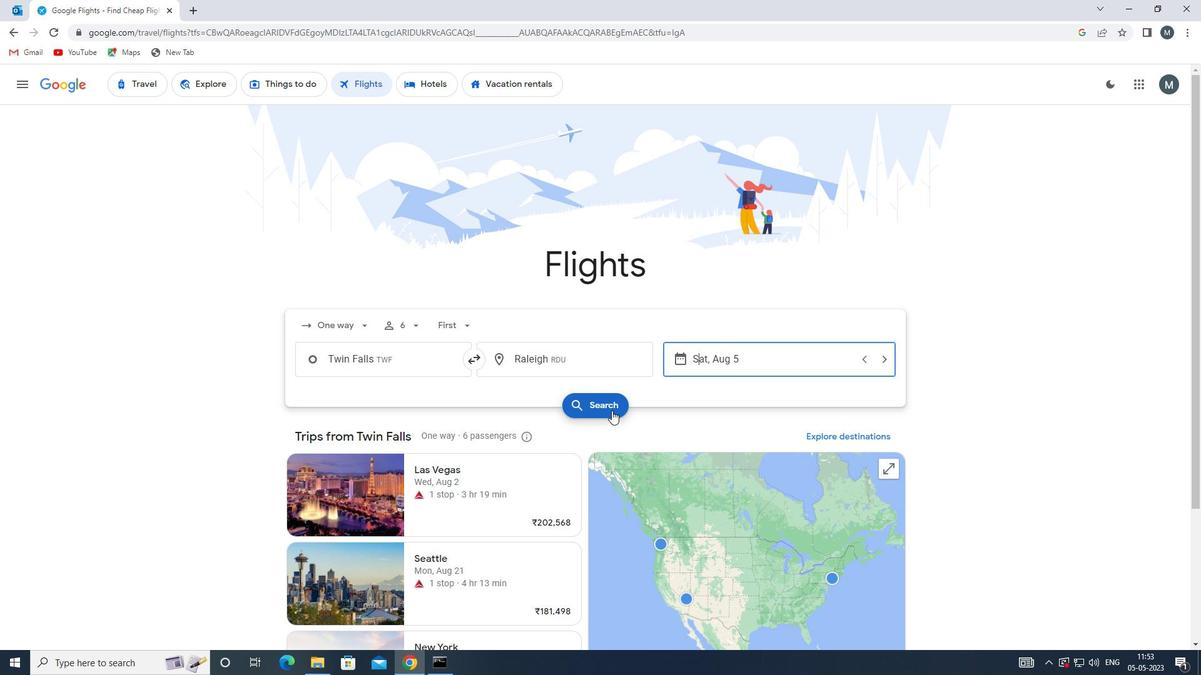 
Action: Mouse moved to (323, 190)
Screenshot: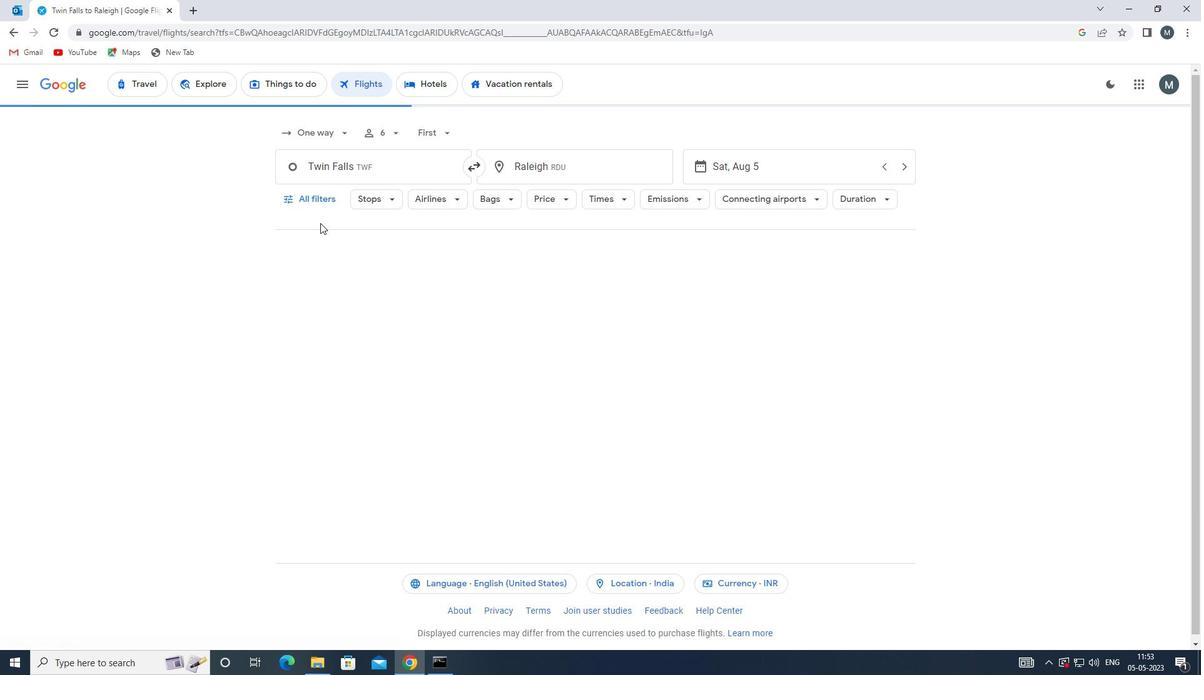 
Action: Mouse pressed left at (323, 190)
Screenshot: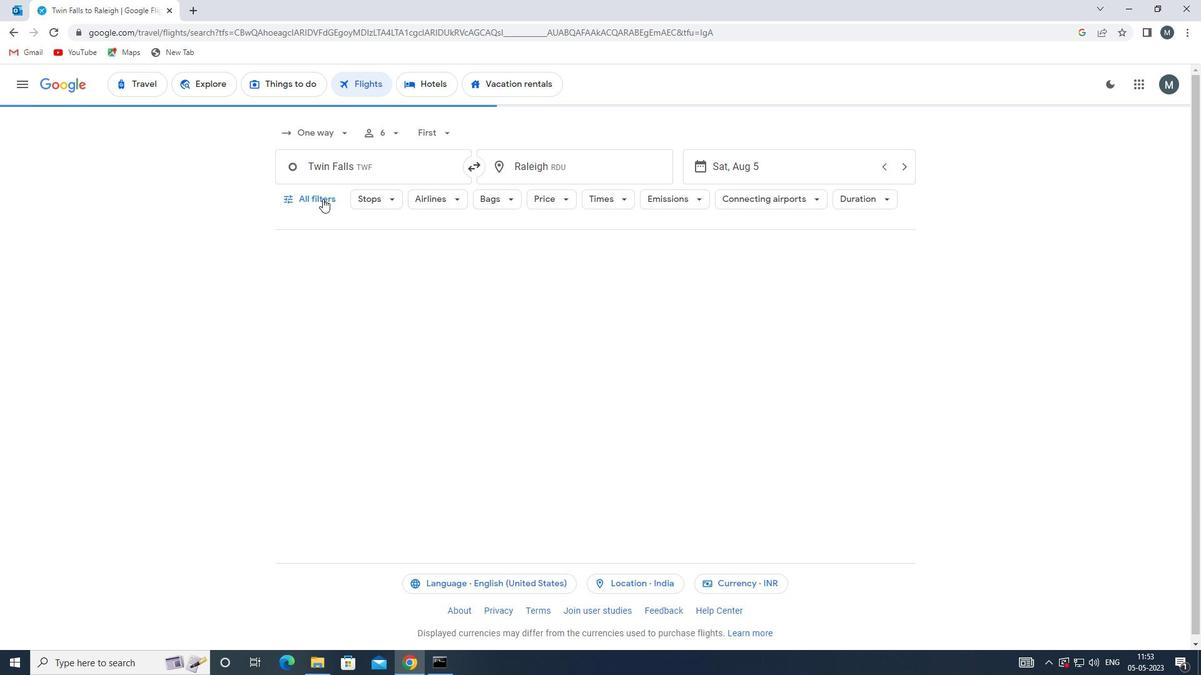 
Action: Mouse moved to (363, 330)
Screenshot: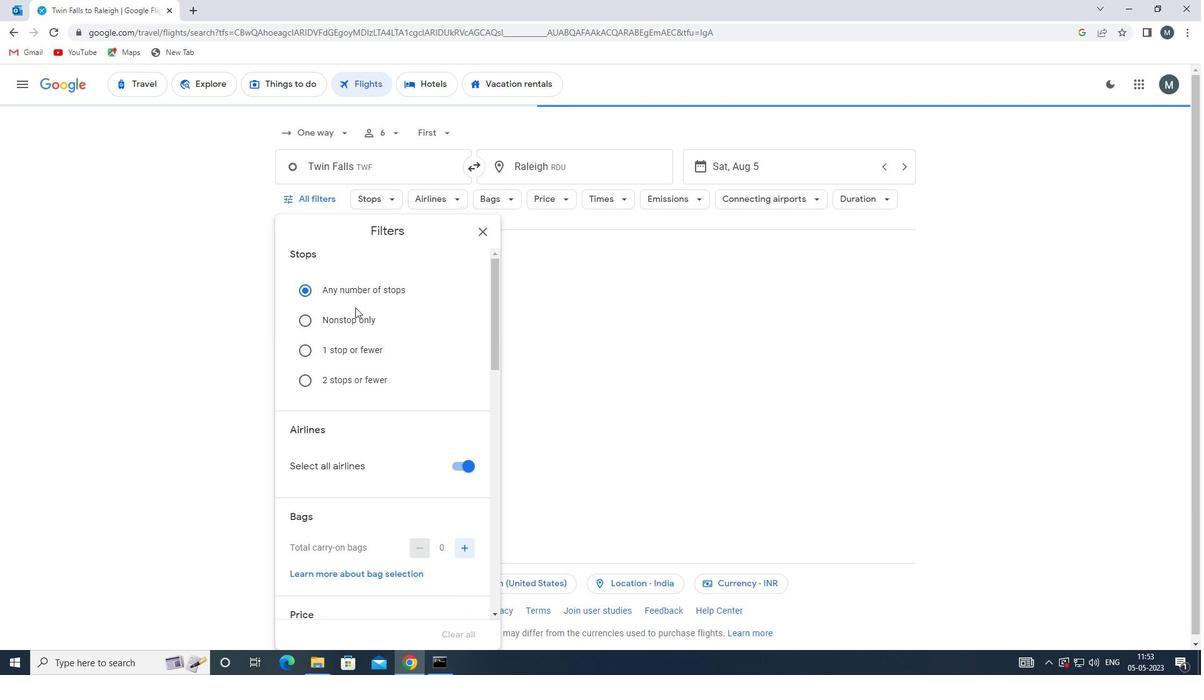 
Action: Mouse scrolled (363, 329) with delta (0, 0)
Screenshot: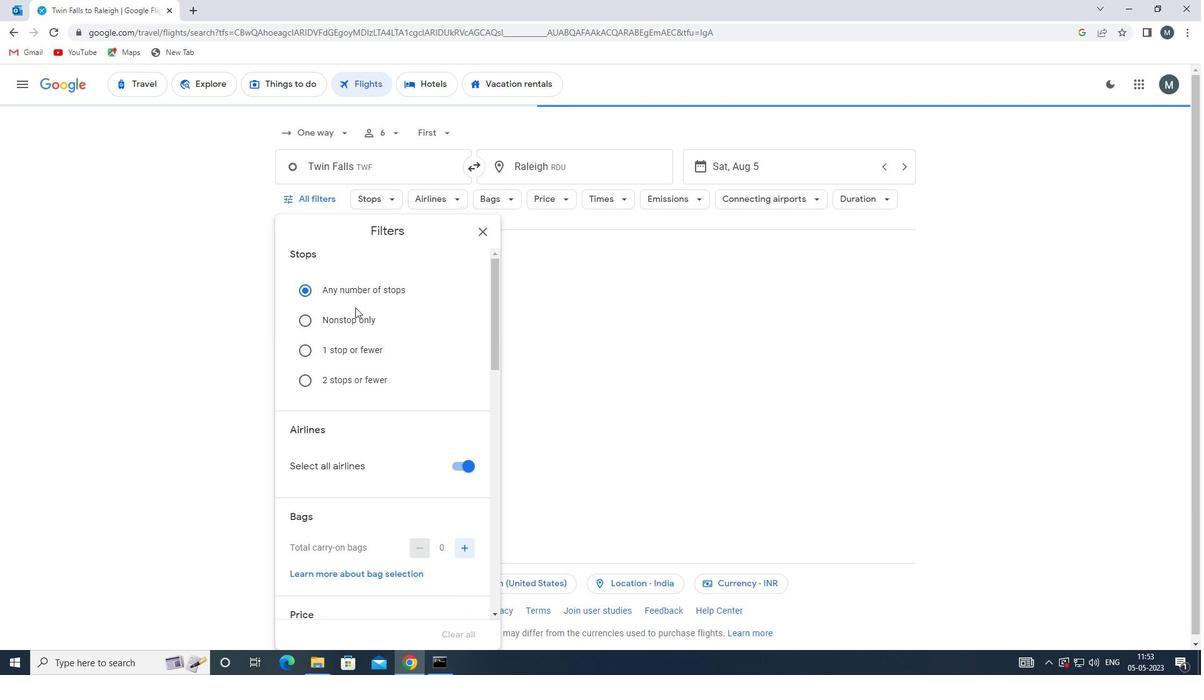 
Action: Mouse moved to (467, 399)
Screenshot: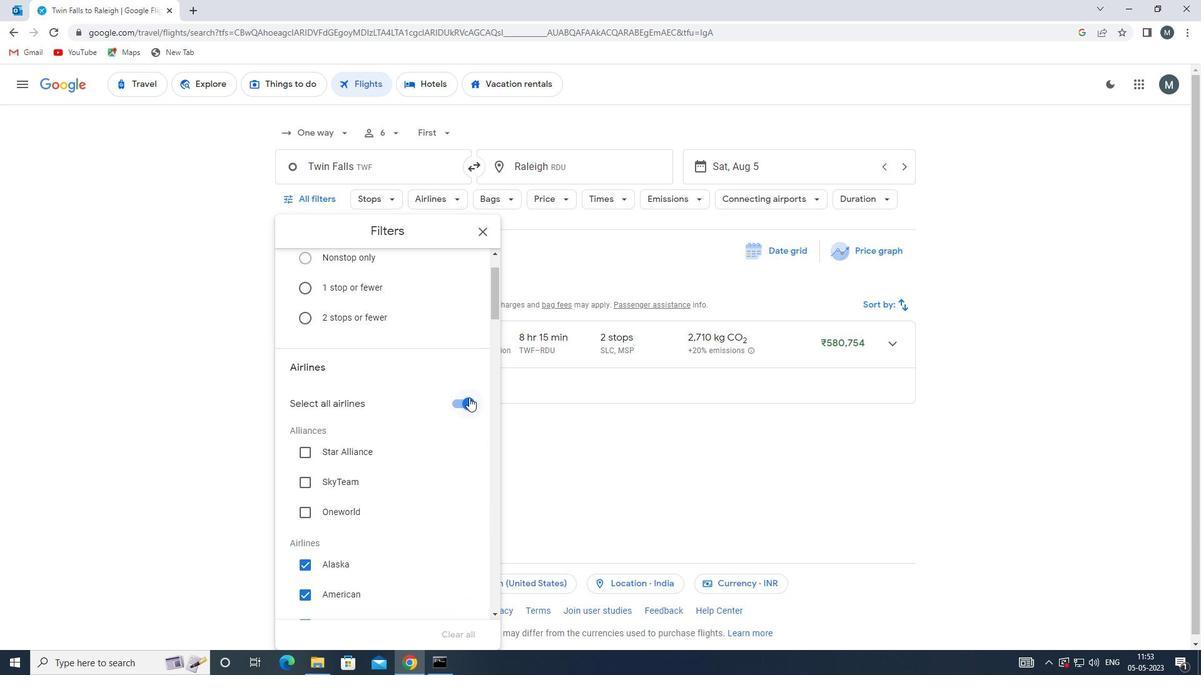 
Action: Mouse pressed left at (467, 399)
Screenshot: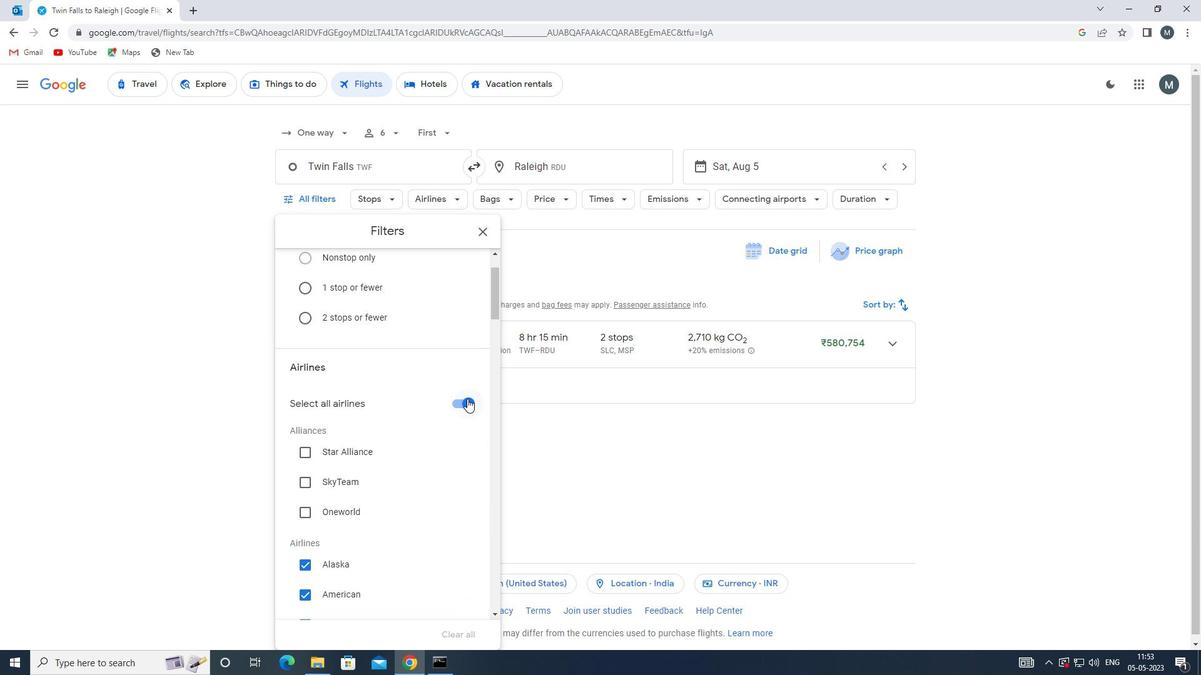 
Action: Mouse moved to (377, 385)
Screenshot: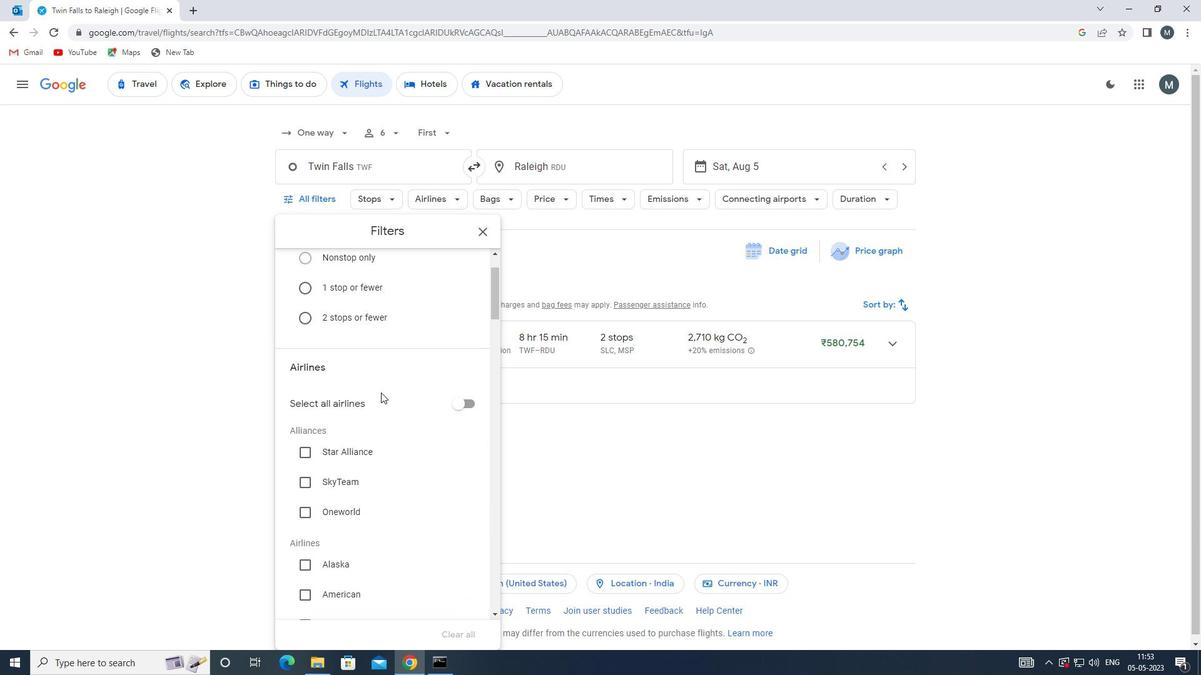 
Action: Mouse scrolled (377, 384) with delta (0, 0)
Screenshot: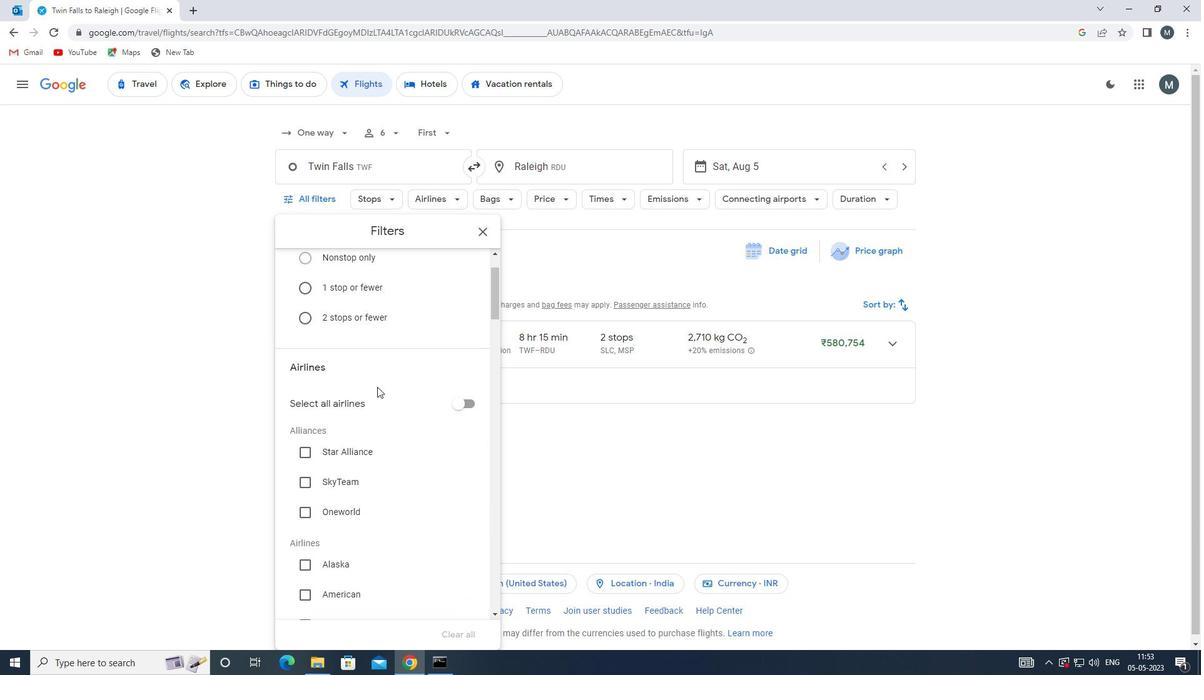 
Action: Mouse scrolled (377, 384) with delta (0, 0)
Screenshot: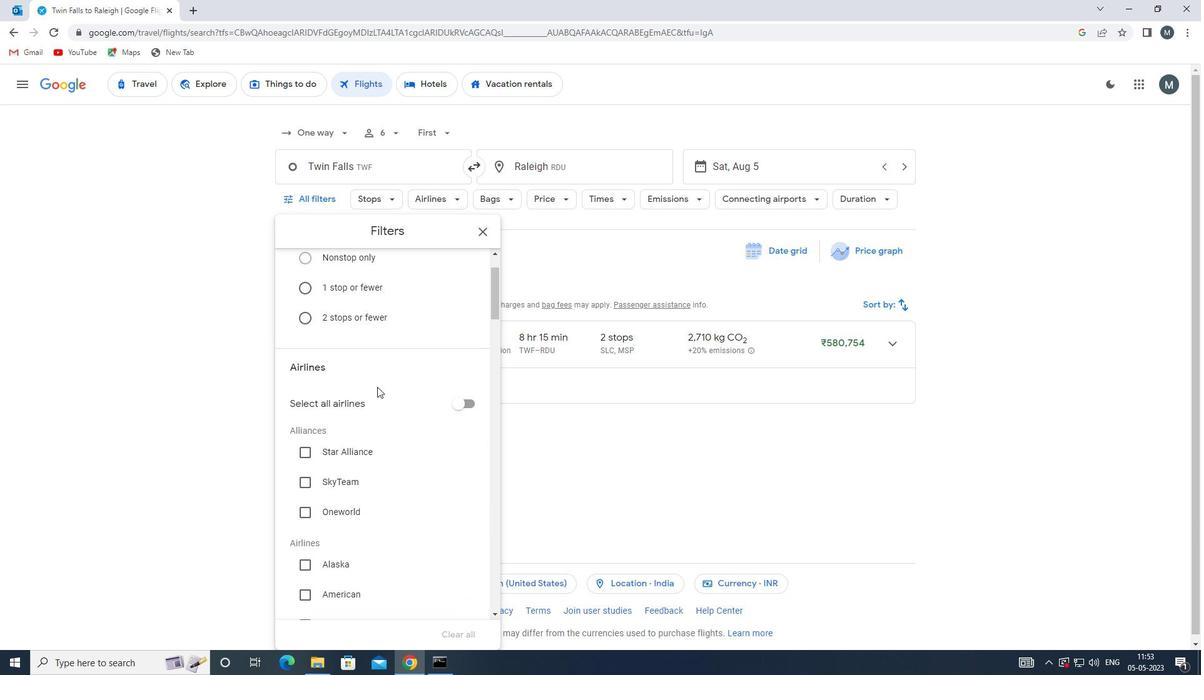
Action: Mouse moved to (375, 388)
Screenshot: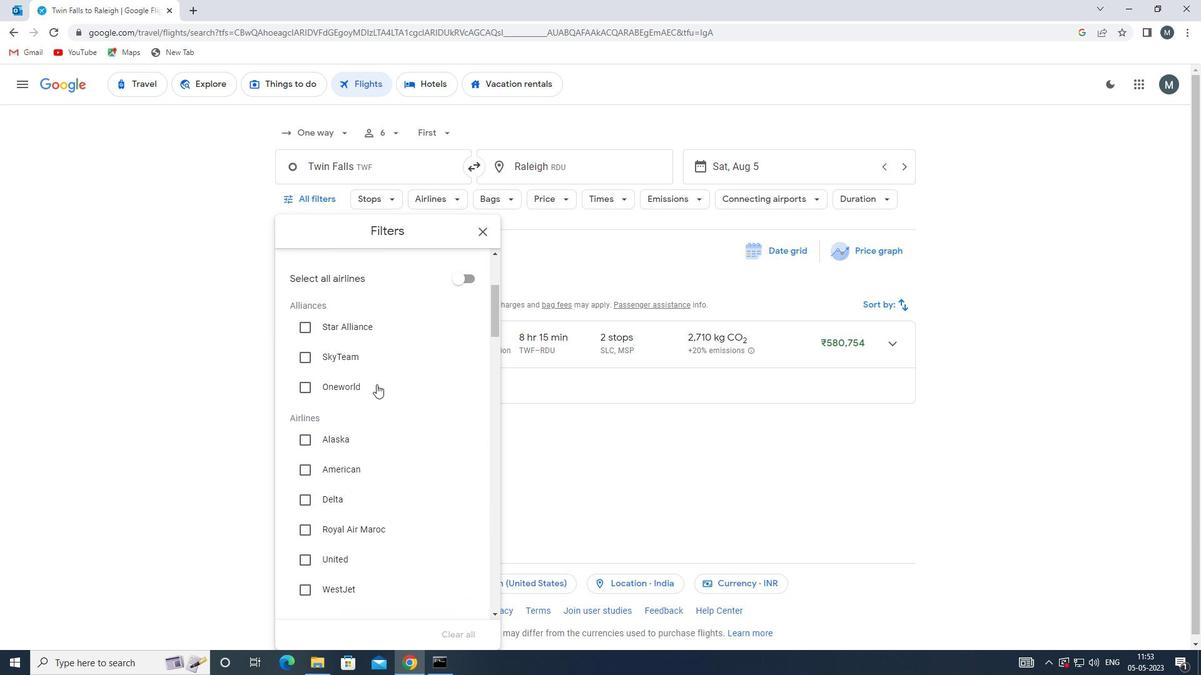 
Action: Mouse scrolled (375, 387) with delta (0, 0)
Screenshot: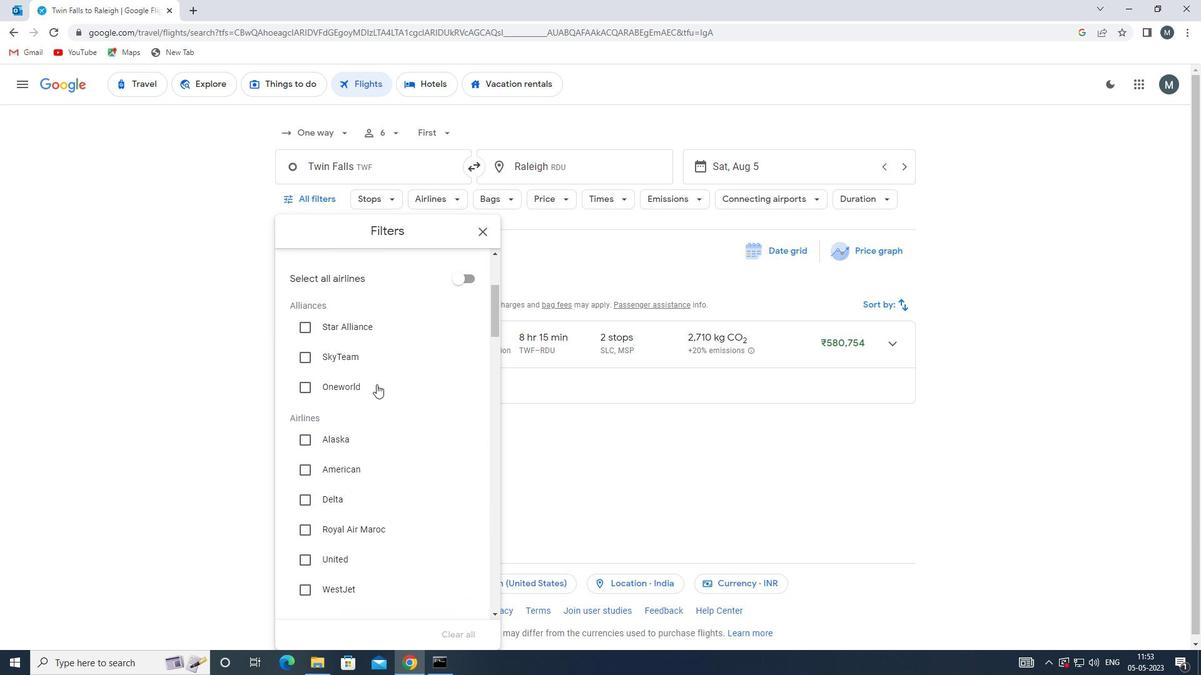 
Action: Mouse moved to (372, 393)
Screenshot: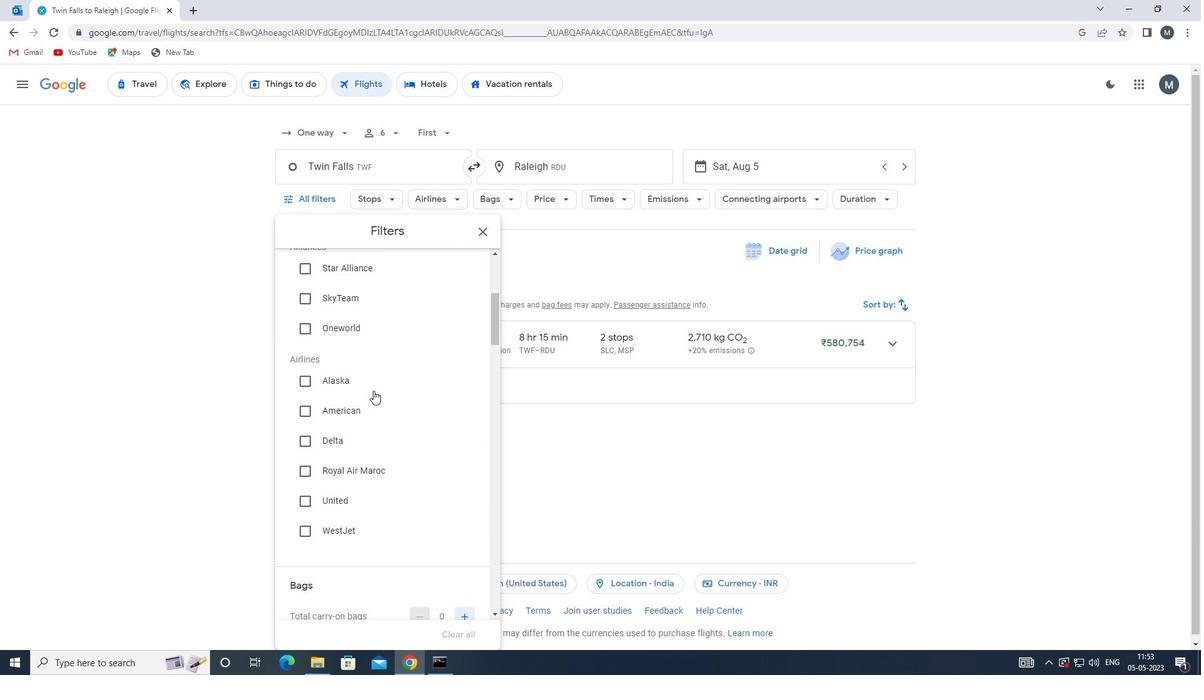 
Action: Mouse scrolled (372, 392) with delta (0, 0)
Screenshot: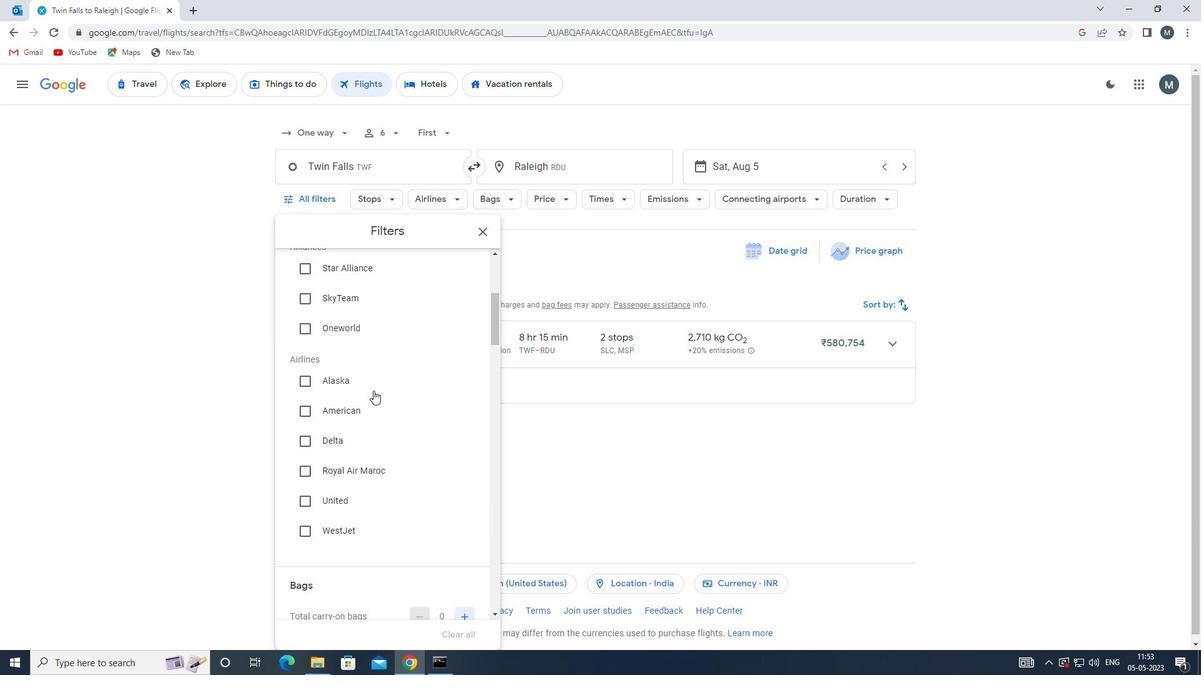 
Action: Mouse moved to (362, 444)
Screenshot: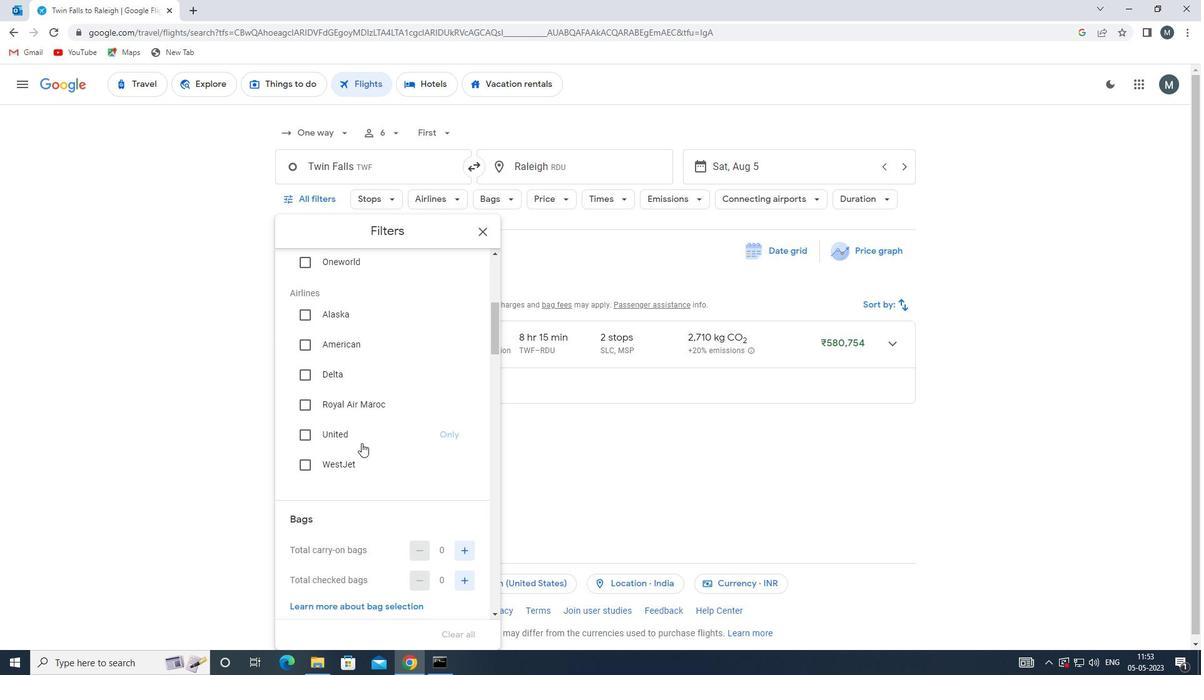 
Action: Mouse pressed left at (362, 444)
Screenshot: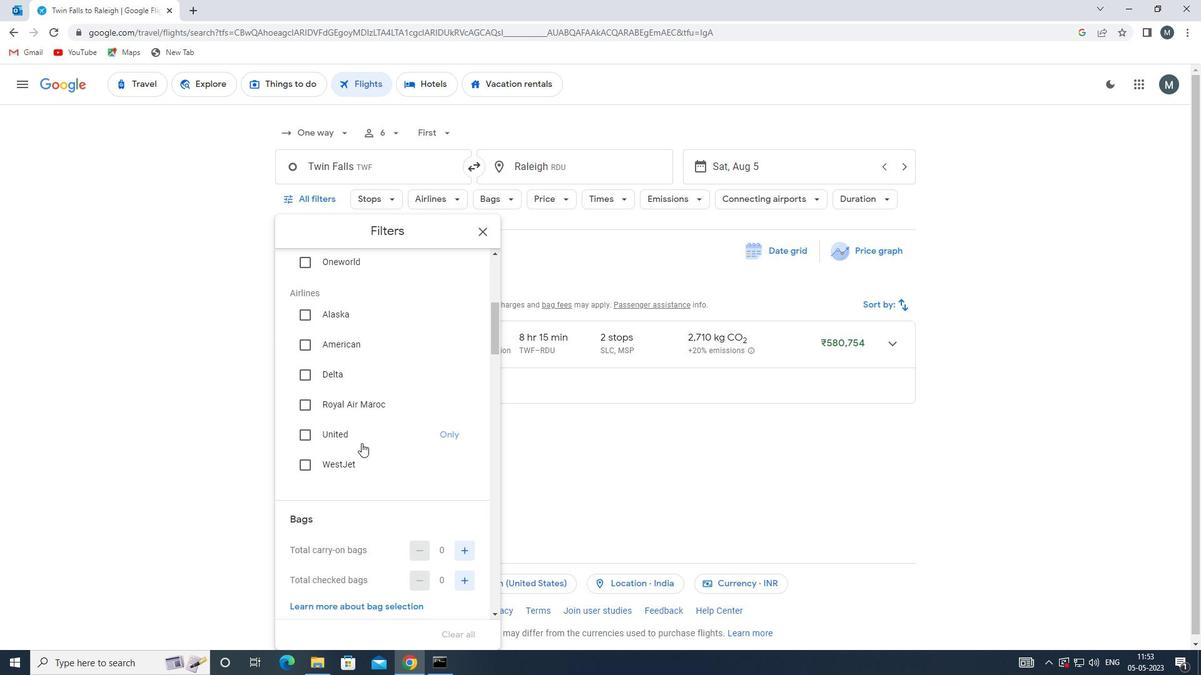 
Action: Mouse moved to (372, 420)
Screenshot: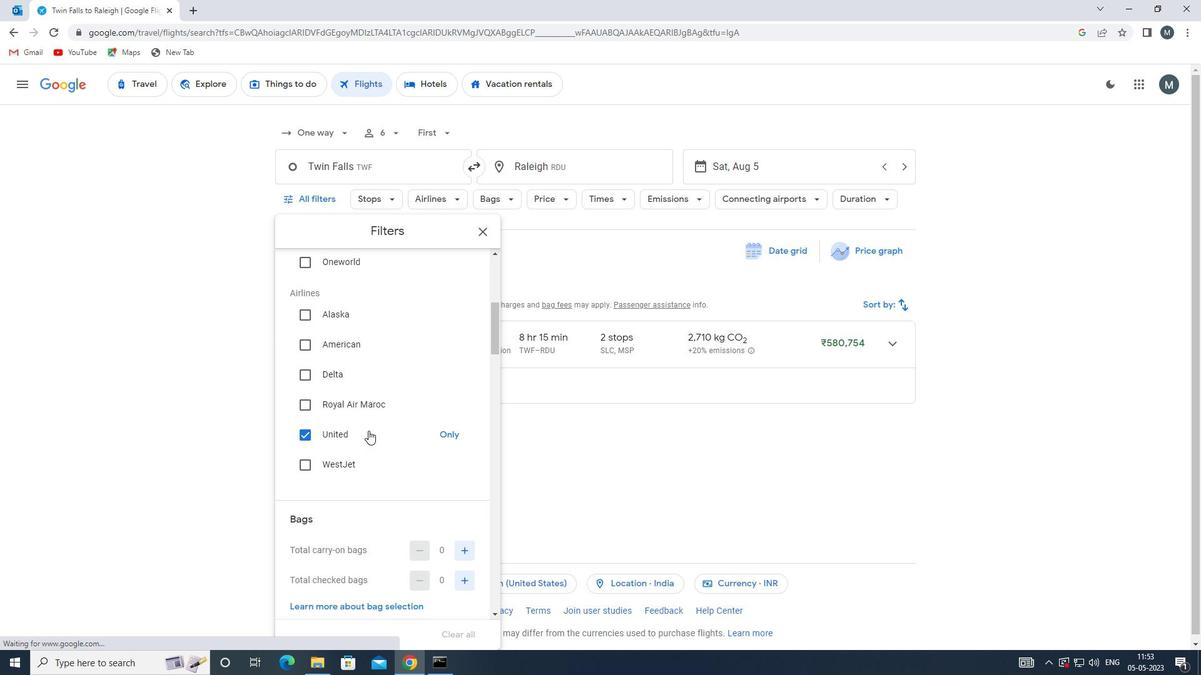 
Action: Mouse scrolled (372, 419) with delta (0, 0)
Screenshot: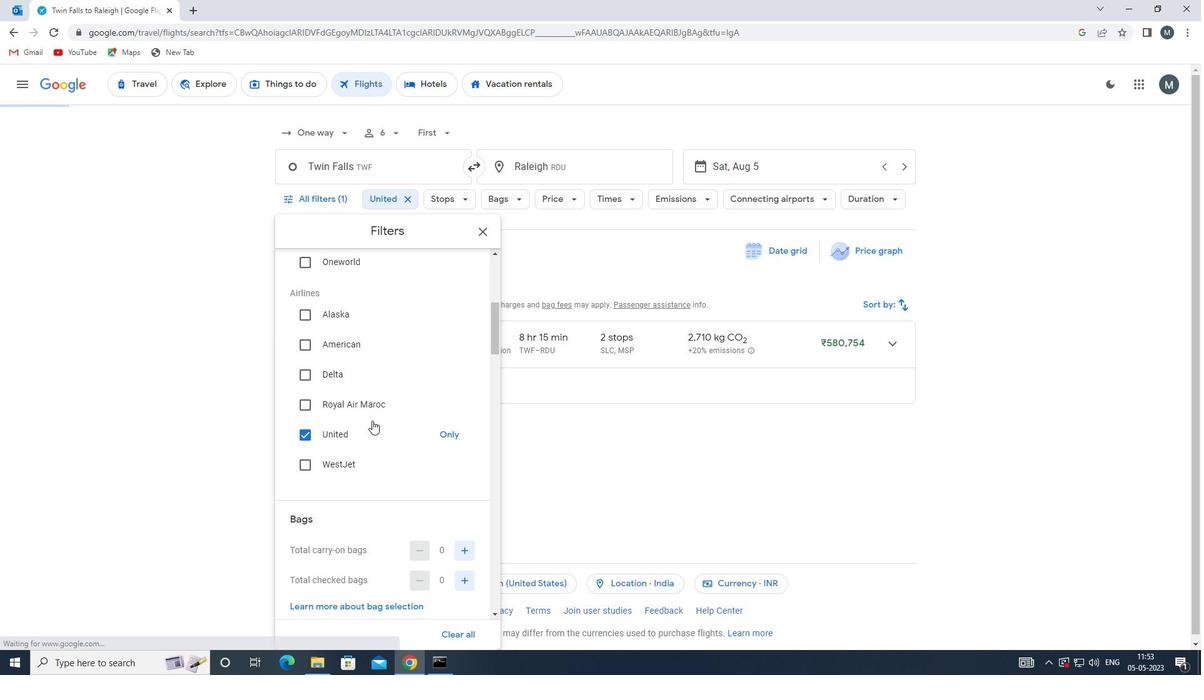 
Action: Mouse moved to (372, 420)
Screenshot: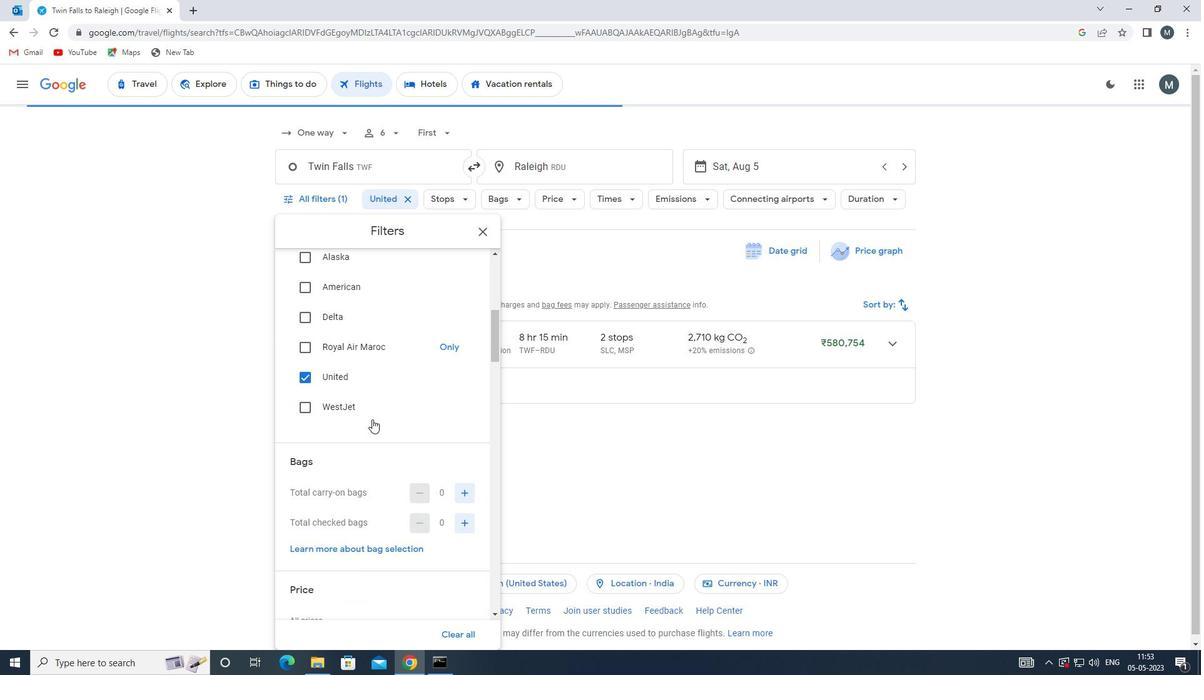 
Action: Mouse scrolled (372, 419) with delta (0, 0)
Screenshot: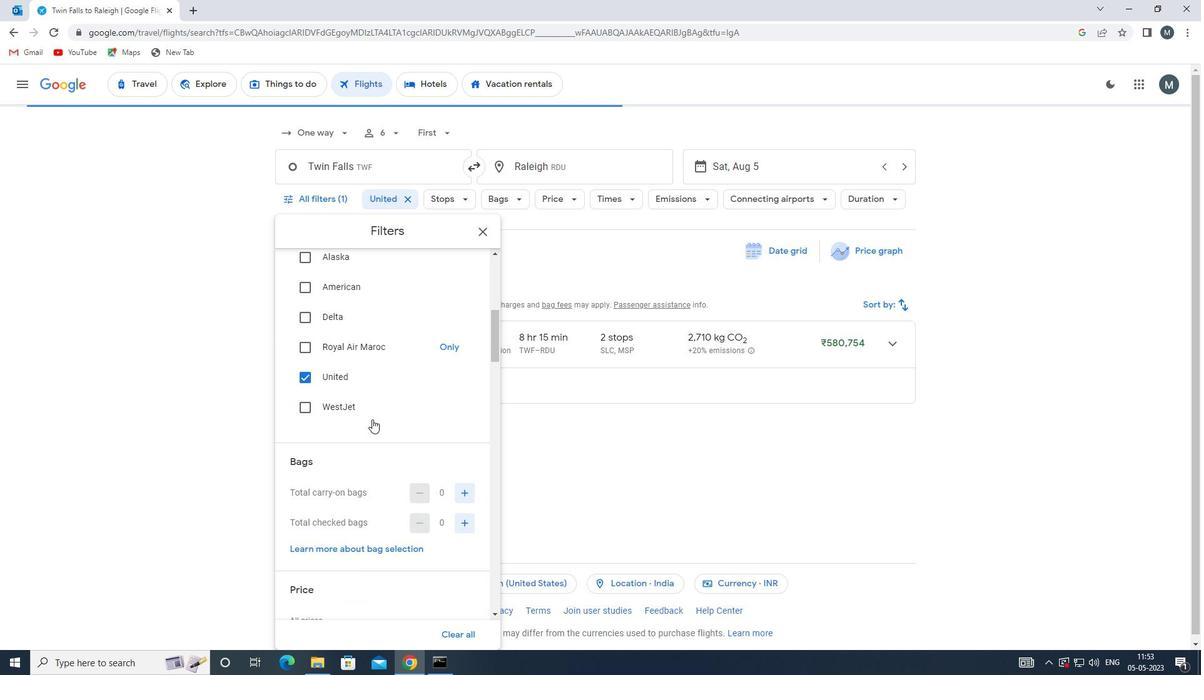 
Action: Mouse scrolled (372, 419) with delta (0, 0)
Screenshot: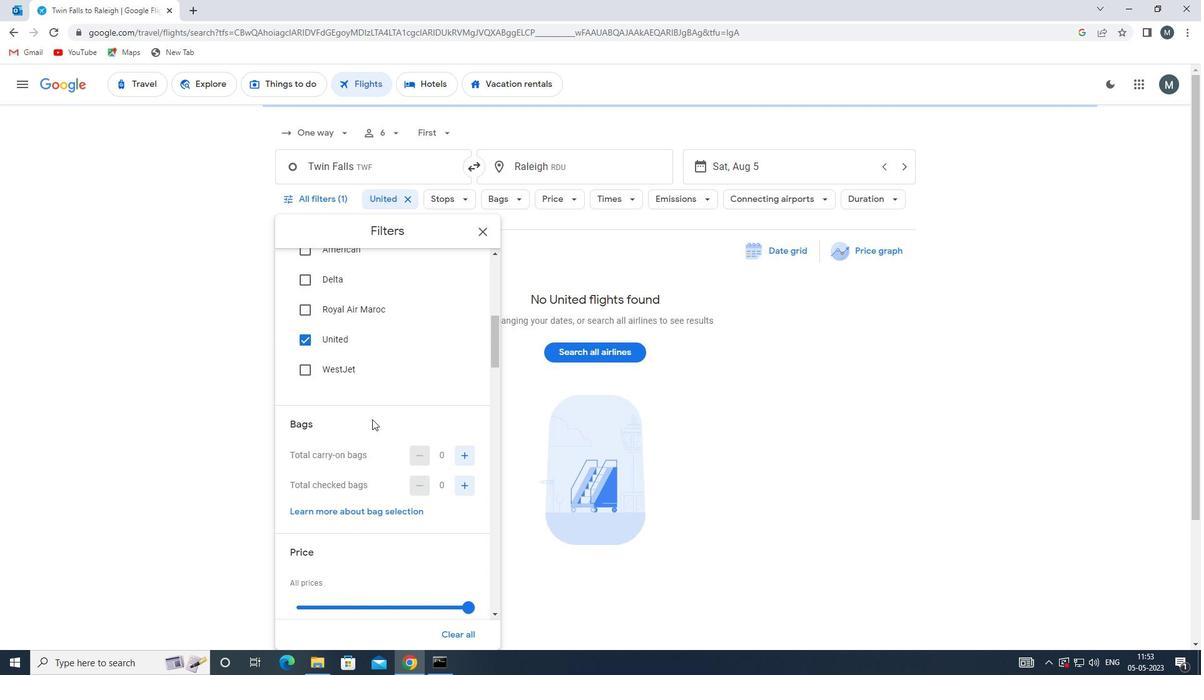 
Action: Mouse moved to (462, 391)
Screenshot: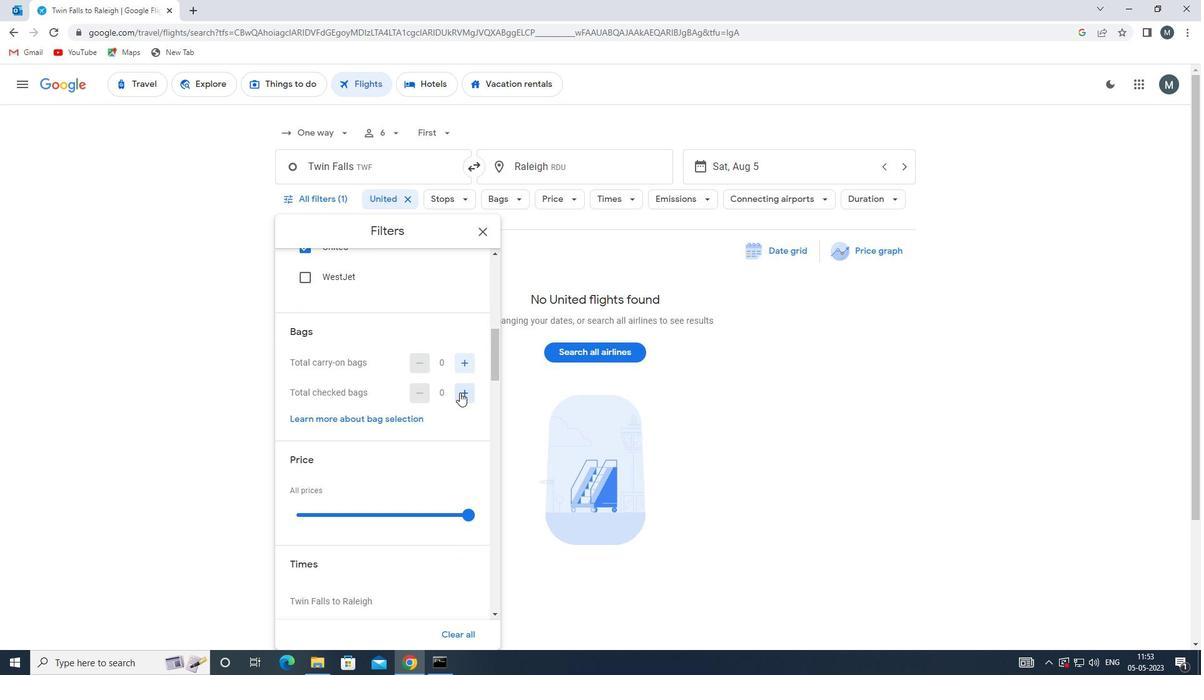 
Action: Mouse pressed left at (462, 391)
Screenshot: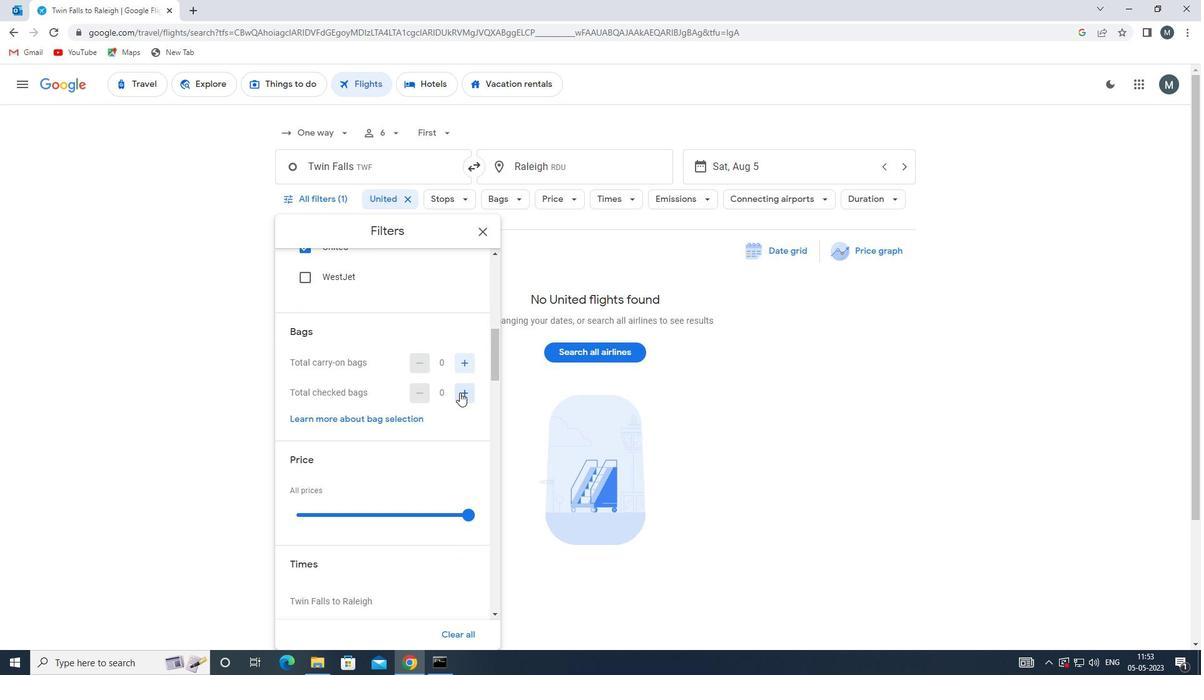 
Action: Mouse pressed left at (462, 391)
Screenshot: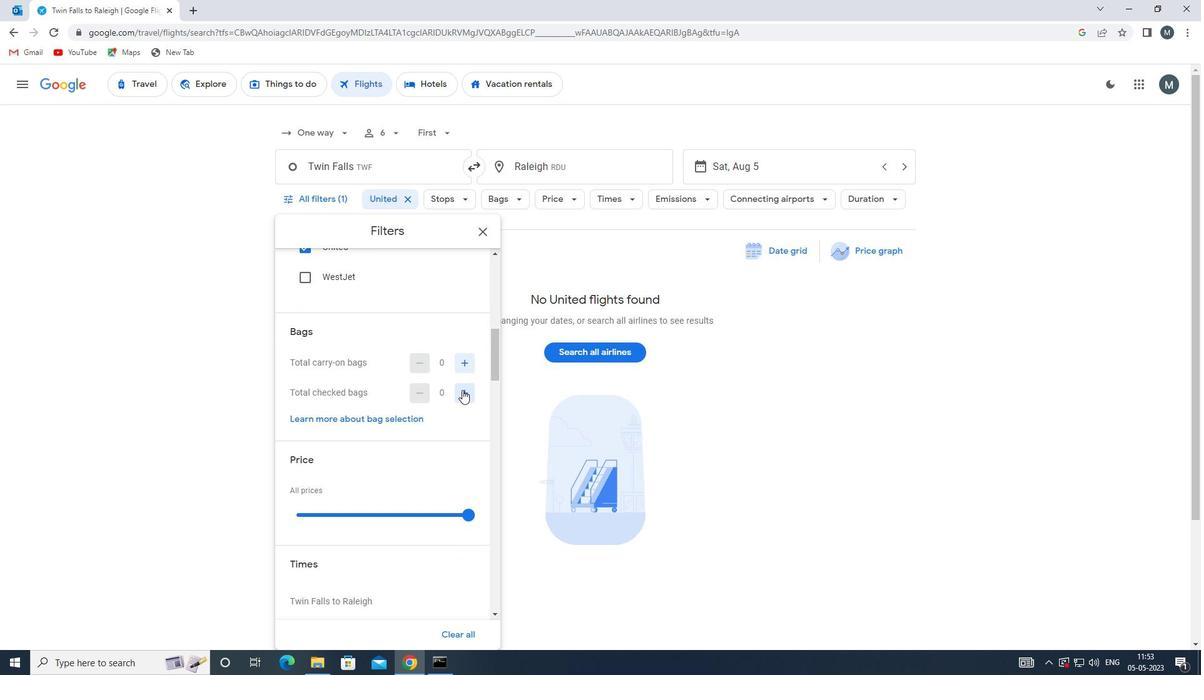 
Action: Mouse moved to (374, 404)
Screenshot: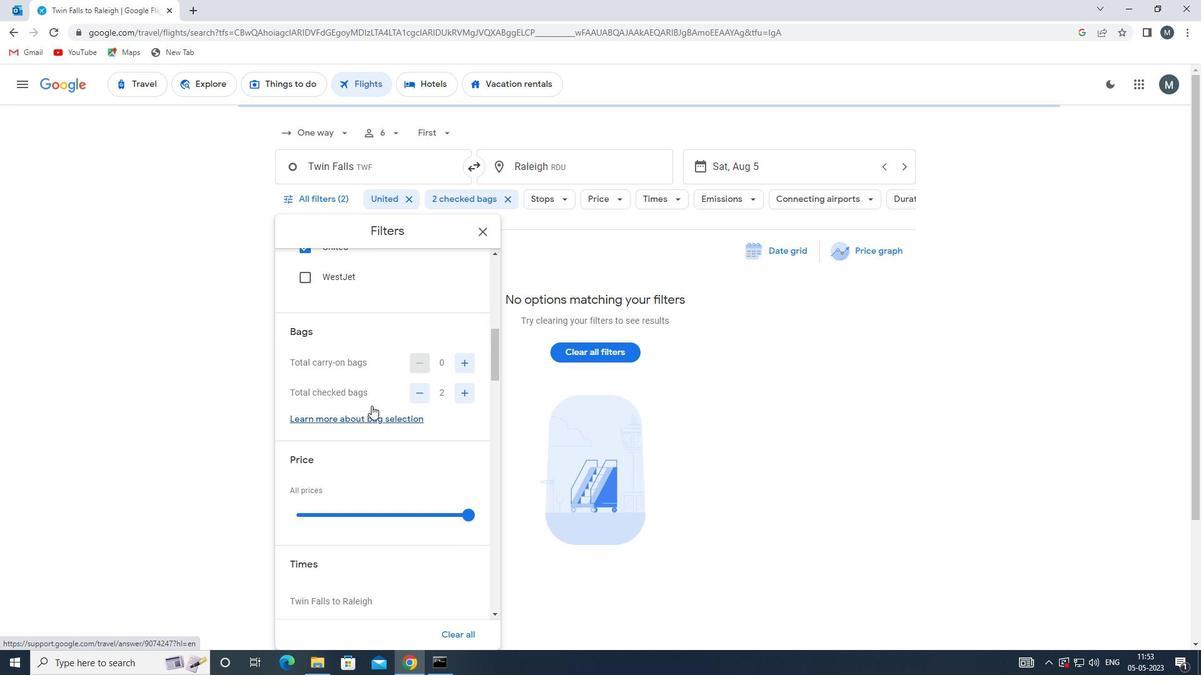 
Action: Mouse scrolled (374, 404) with delta (0, 0)
Screenshot: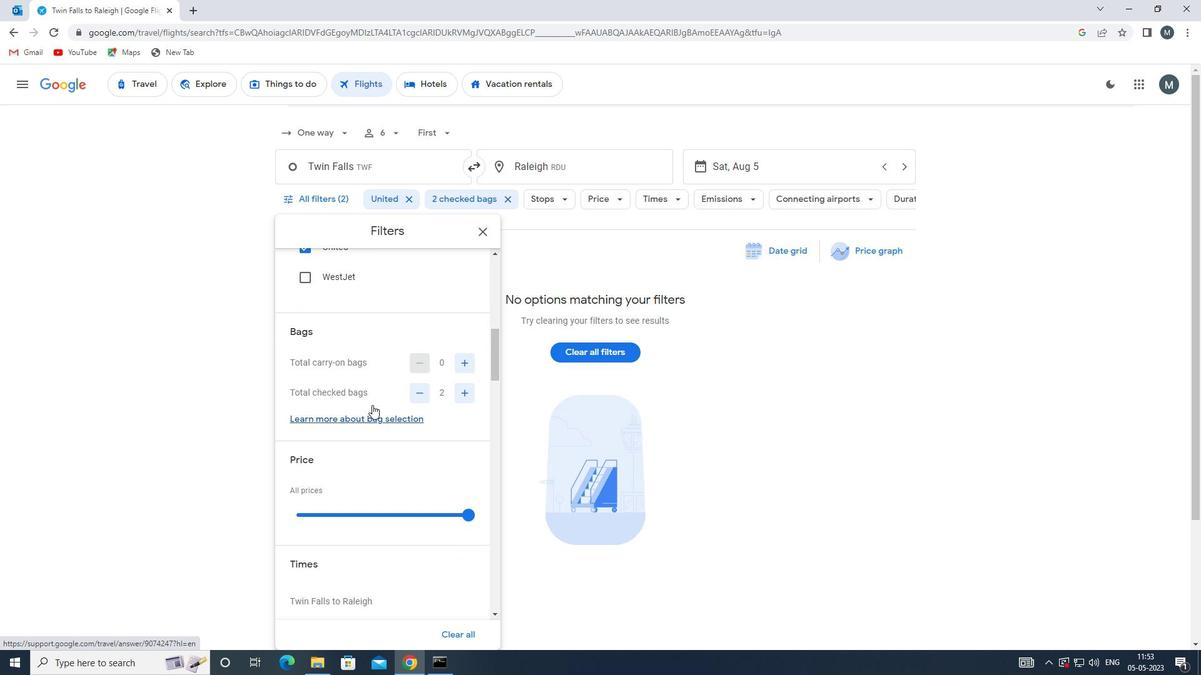 
Action: Mouse moved to (374, 403)
Screenshot: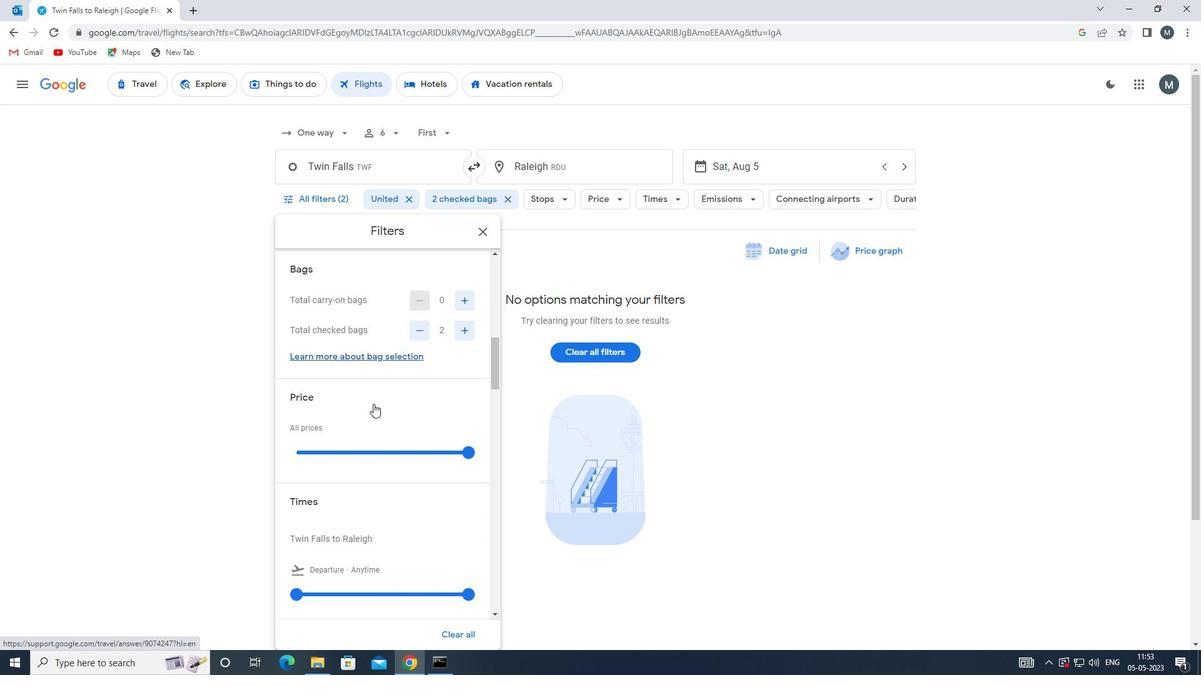 
Action: Mouse scrolled (374, 402) with delta (0, 0)
Screenshot: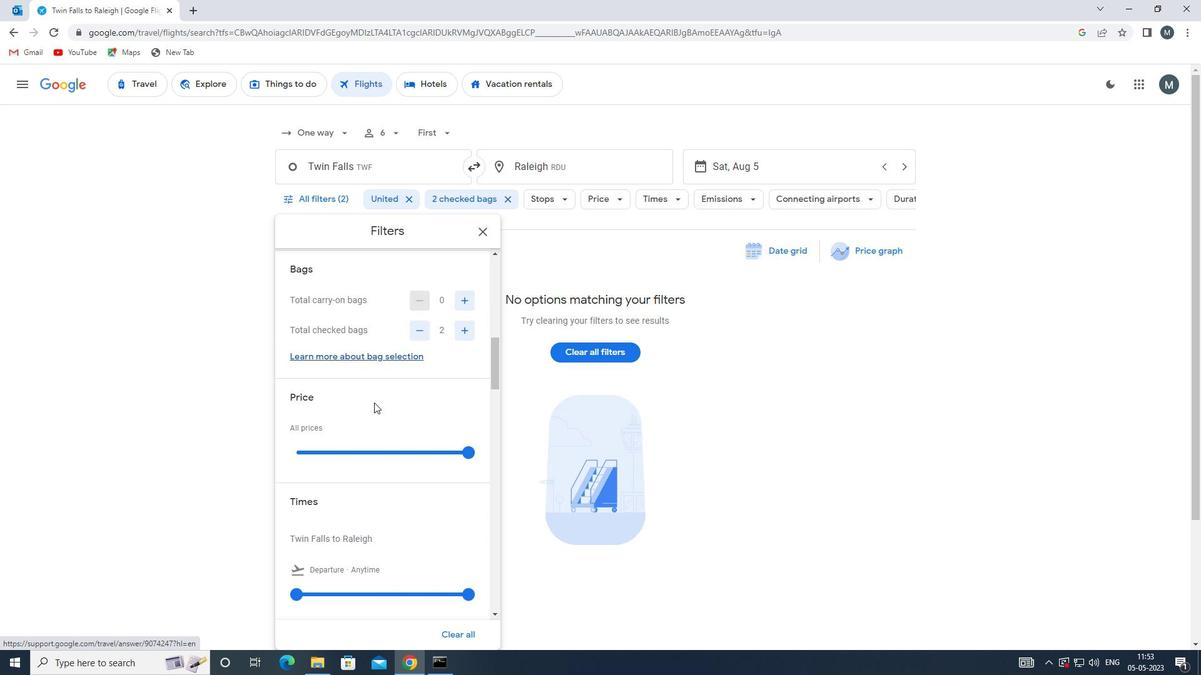 
Action: Mouse moved to (358, 395)
Screenshot: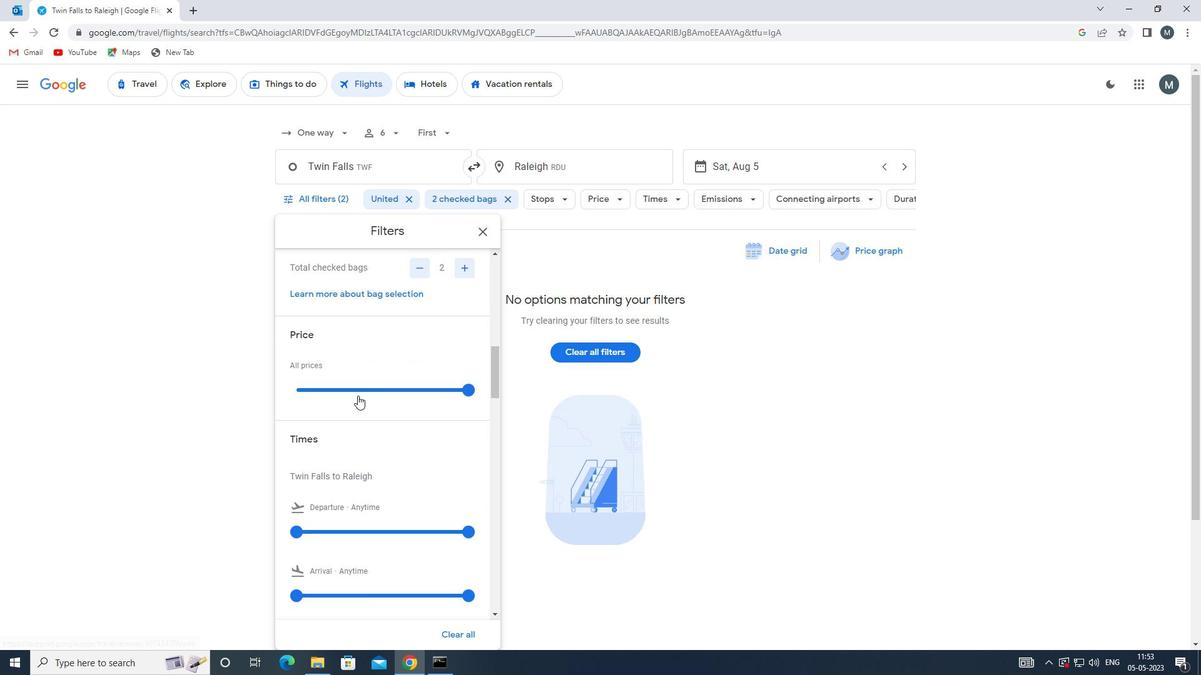 
Action: Mouse pressed left at (358, 395)
Screenshot: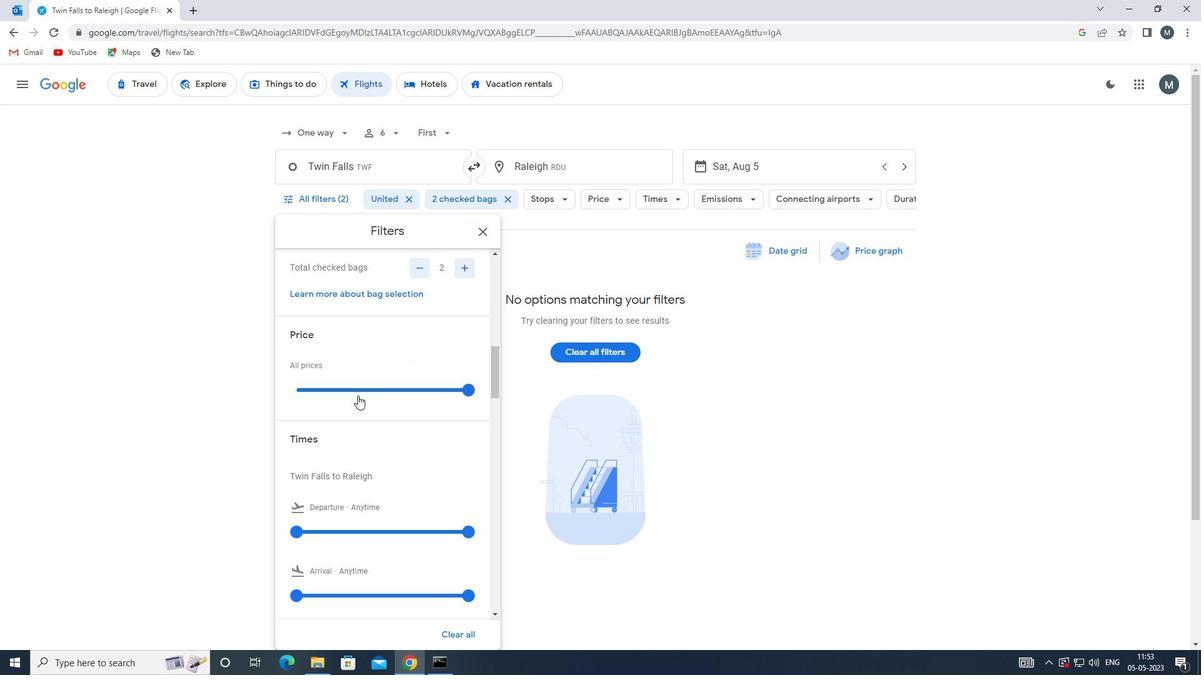 
Action: Mouse moved to (359, 395)
Screenshot: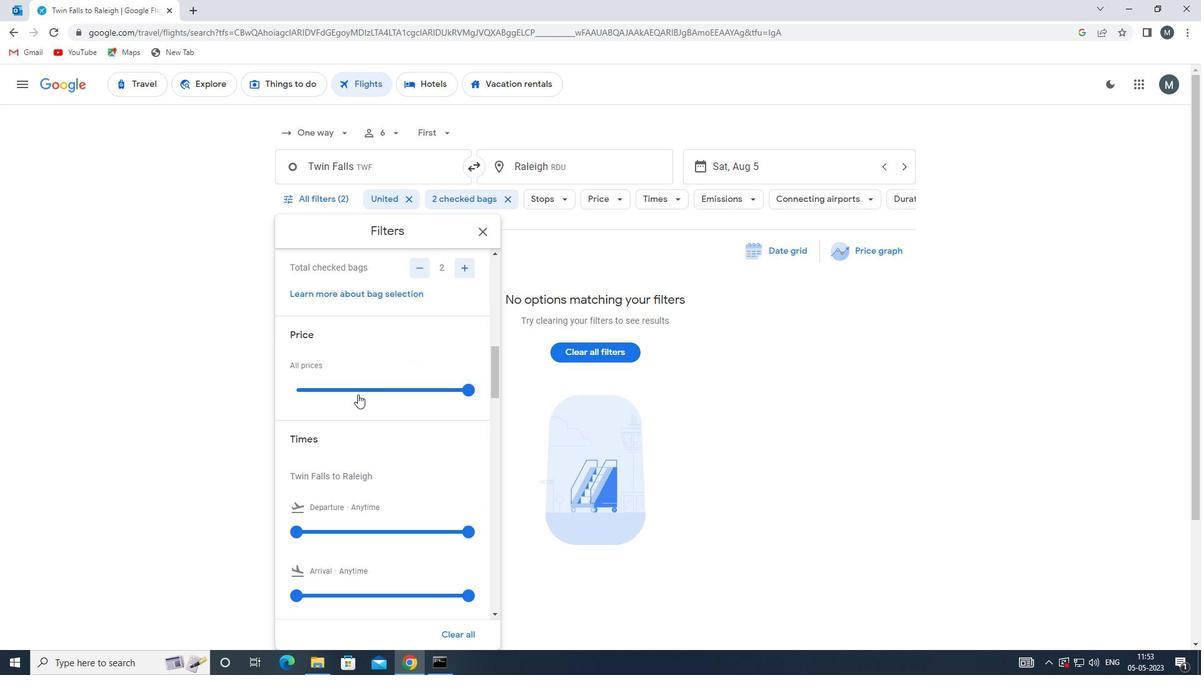 
Action: Mouse pressed left at (359, 395)
Screenshot: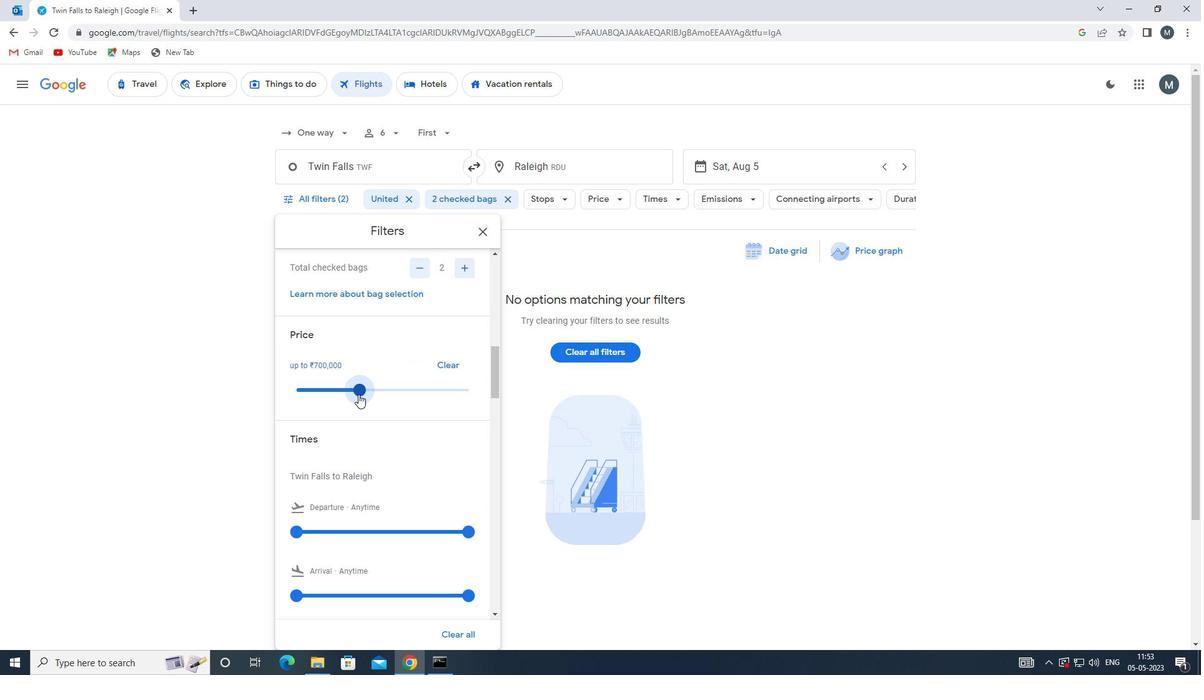 
Action: Mouse moved to (376, 370)
Screenshot: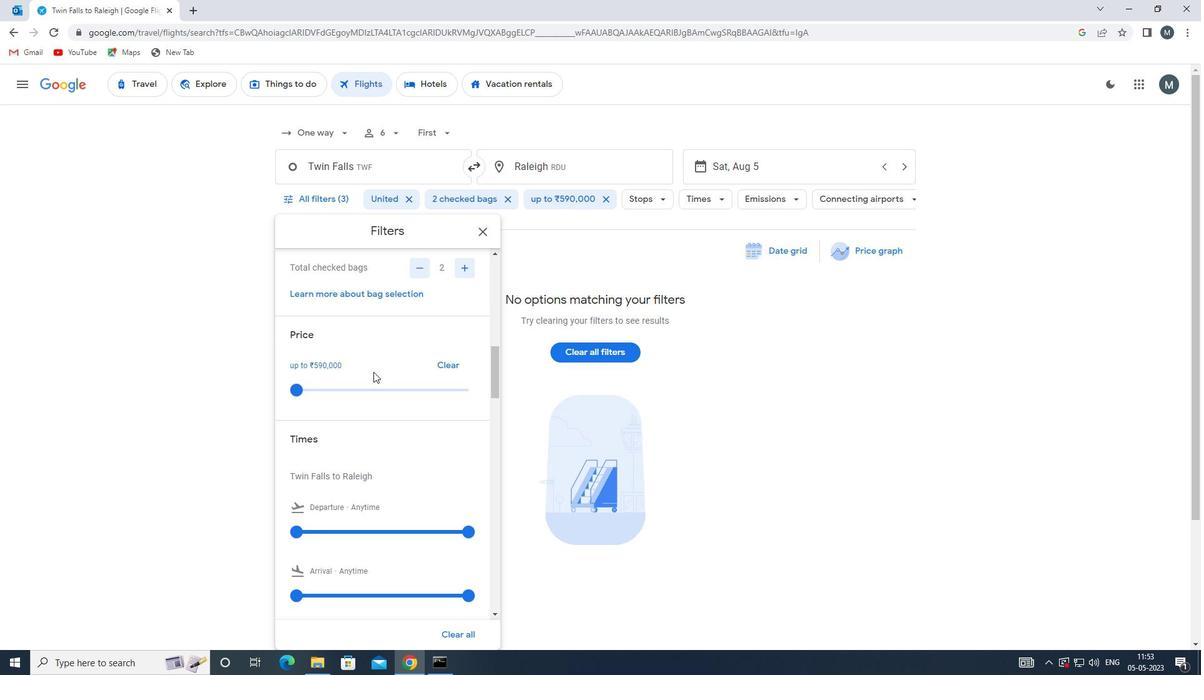 
Action: Mouse scrolled (376, 370) with delta (0, 0)
Screenshot: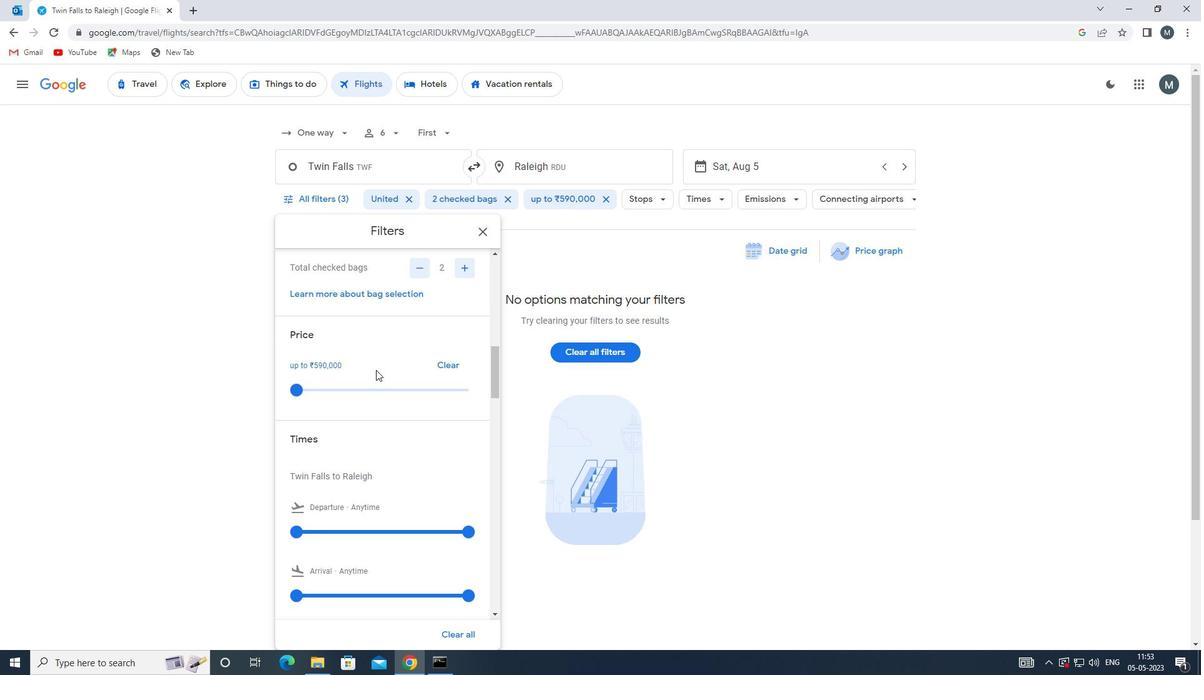 
Action: Mouse moved to (375, 370)
Screenshot: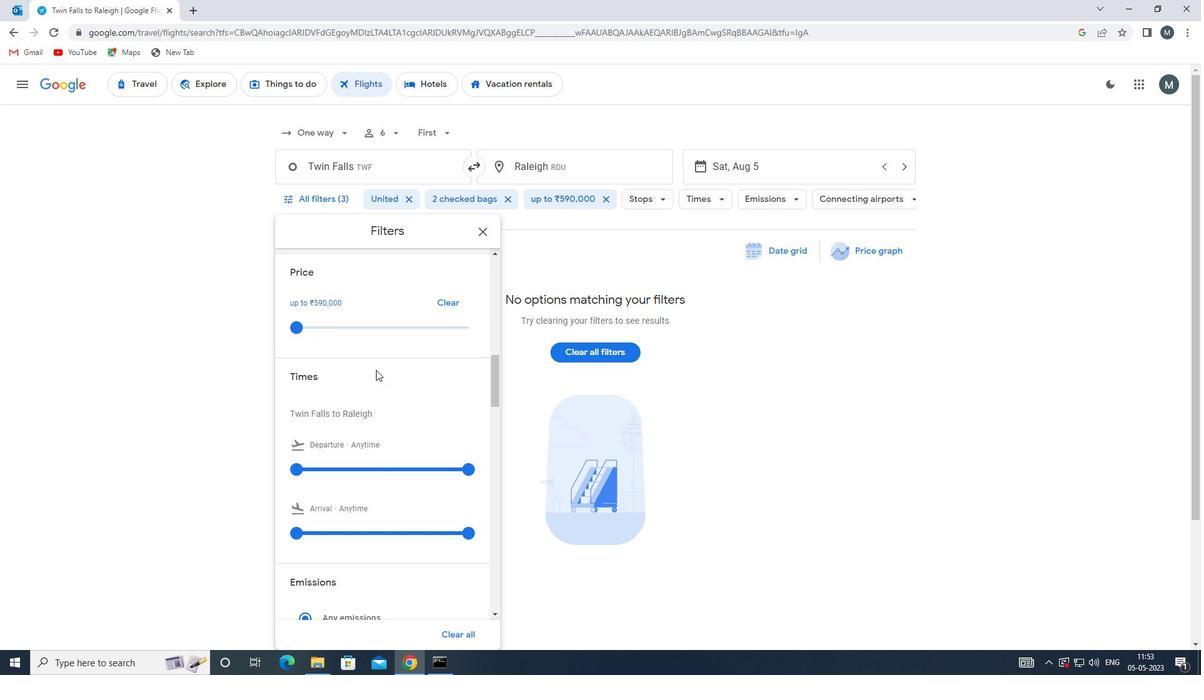 
Action: Mouse scrolled (375, 370) with delta (0, 0)
Screenshot: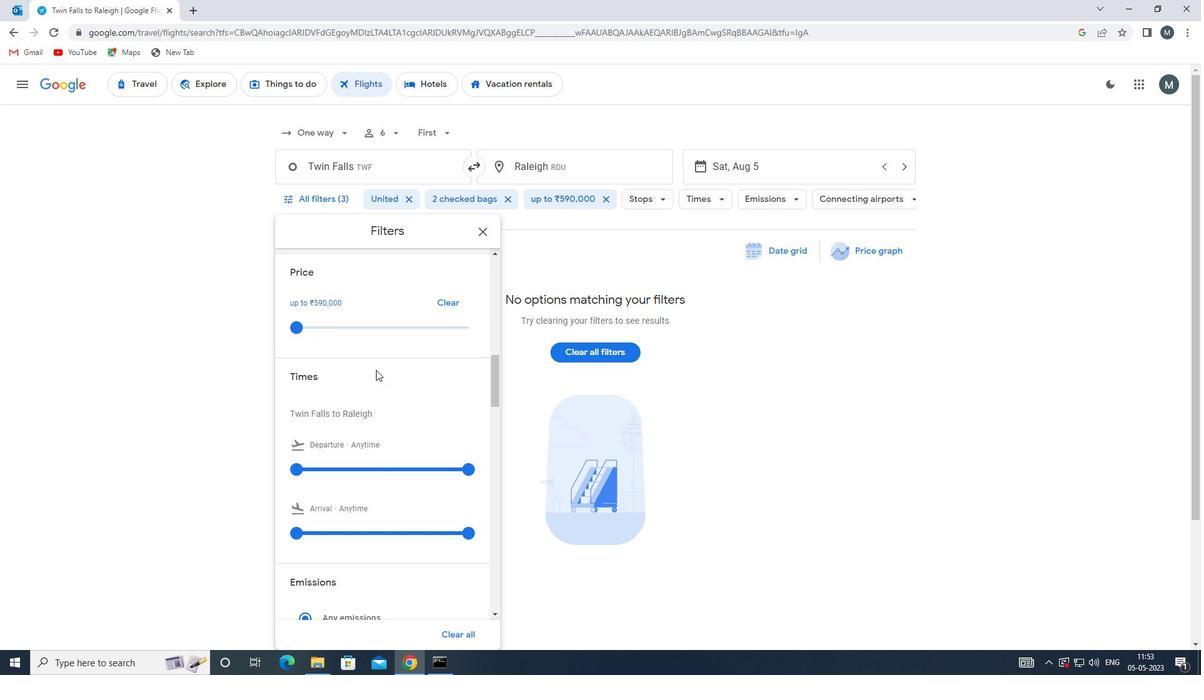 
Action: Mouse moved to (374, 370)
Screenshot: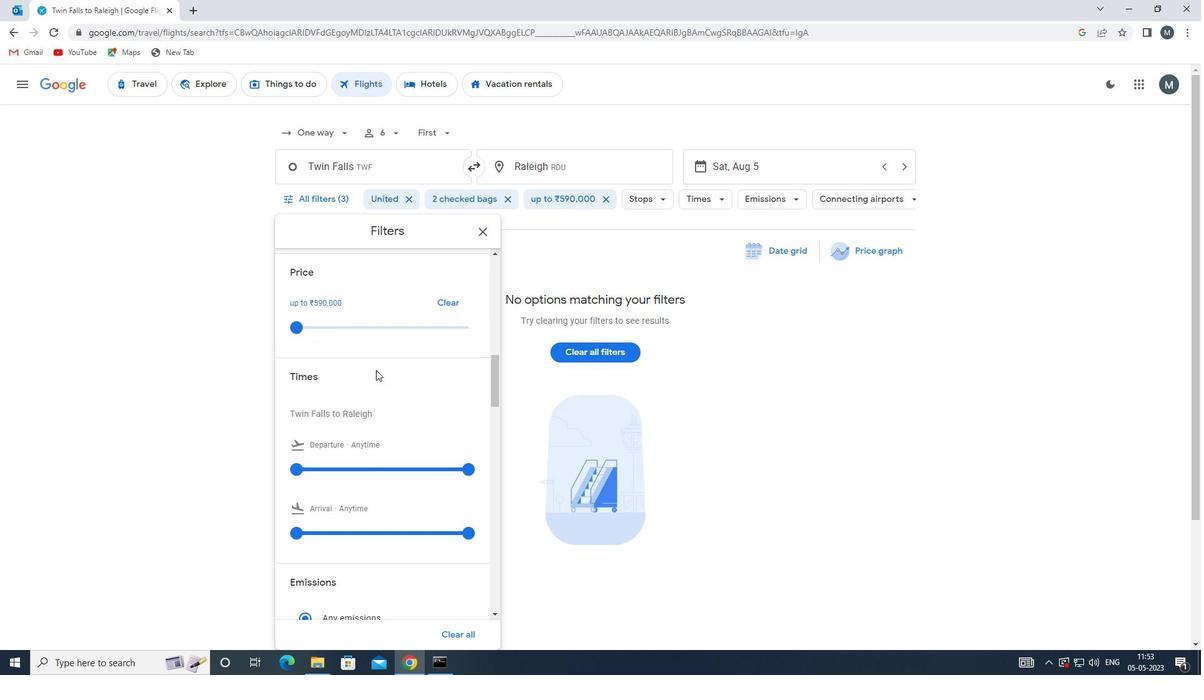 
Action: Mouse scrolled (374, 370) with delta (0, 0)
Screenshot: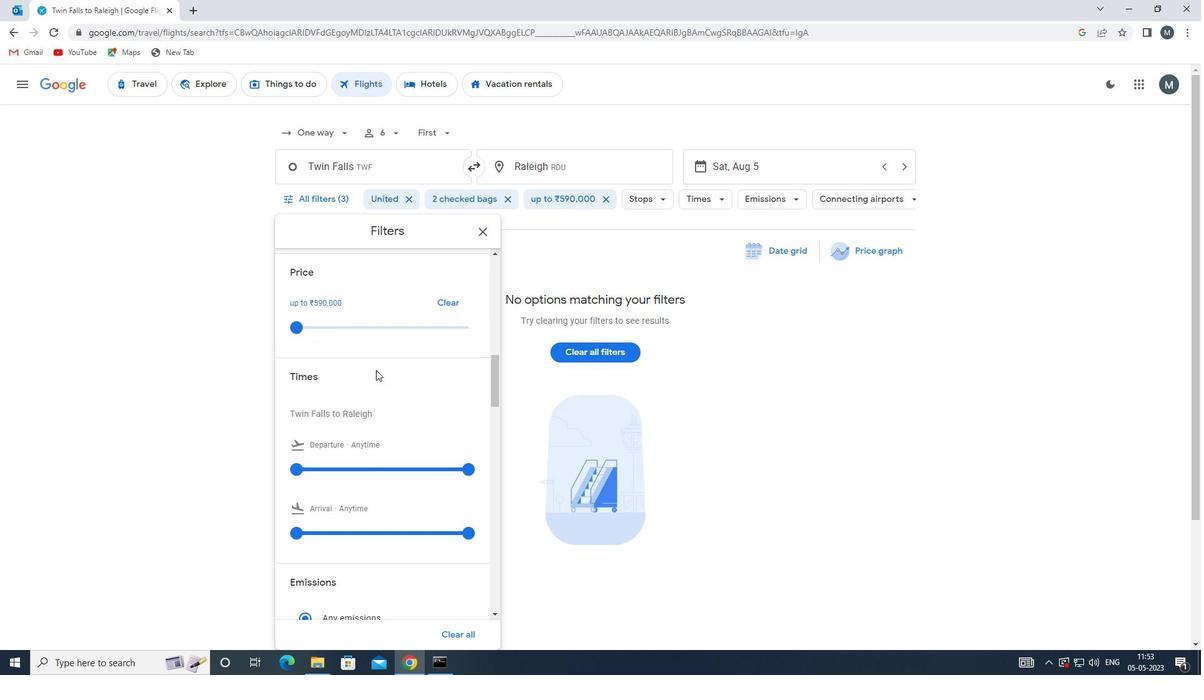 
Action: Mouse moved to (294, 344)
Screenshot: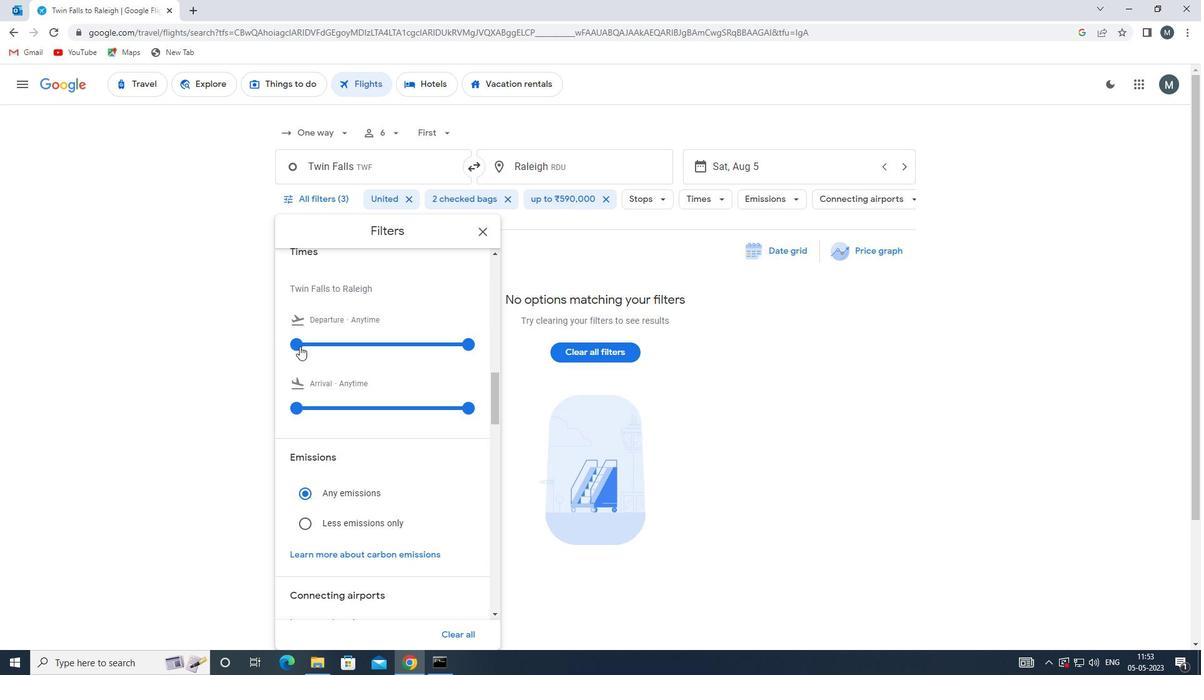 
Action: Mouse pressed left at (294, 344)
Screenshot: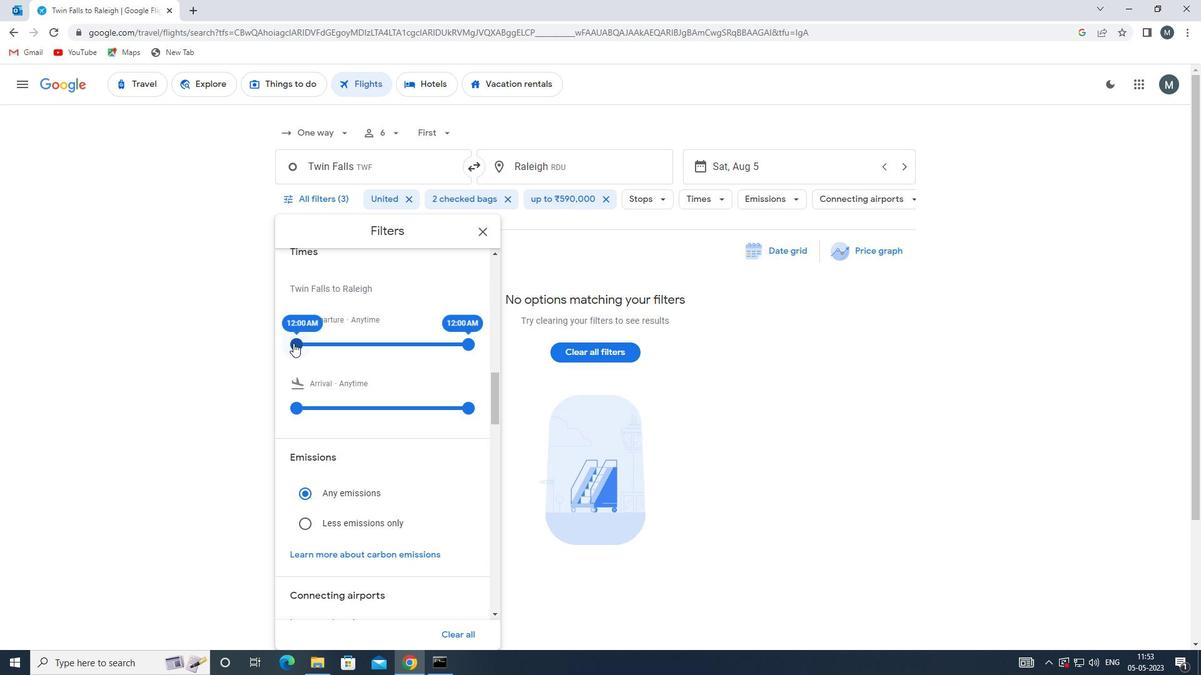 
Action: Mouse moved to (443, 346)
Screenshot: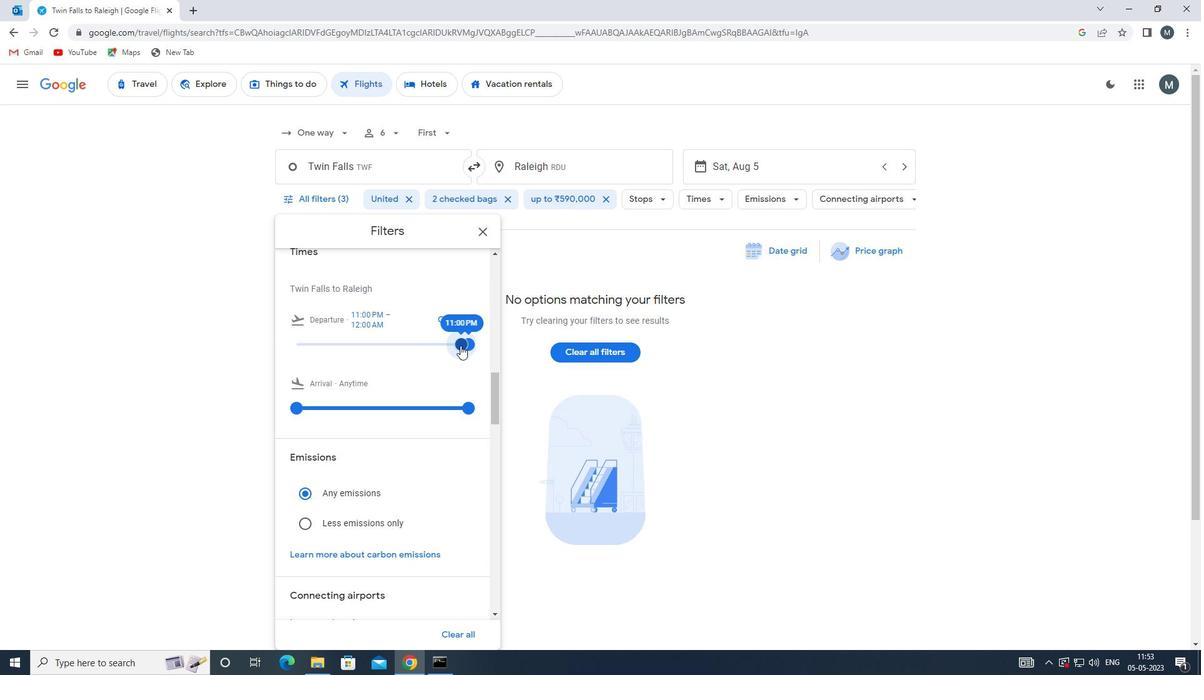 
Action: Mouse scrolled (443, 345) with delta (0, 0)
Screenshot: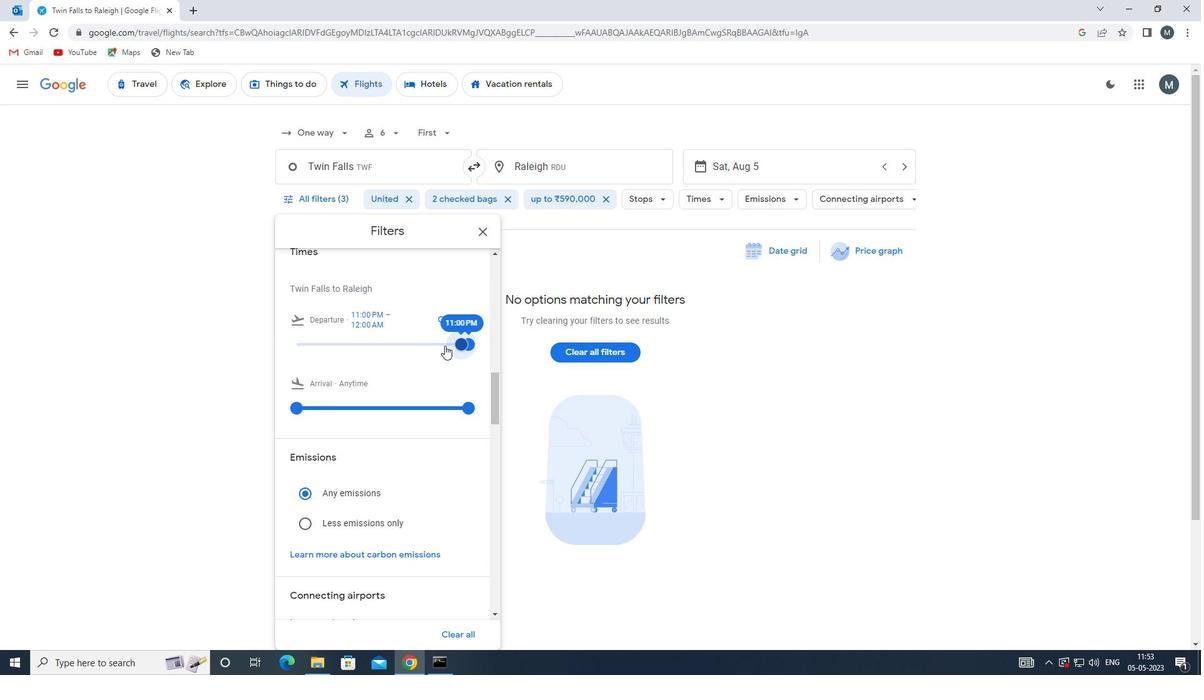 
Action: Mouse moved to (484, 228)
Screenshot: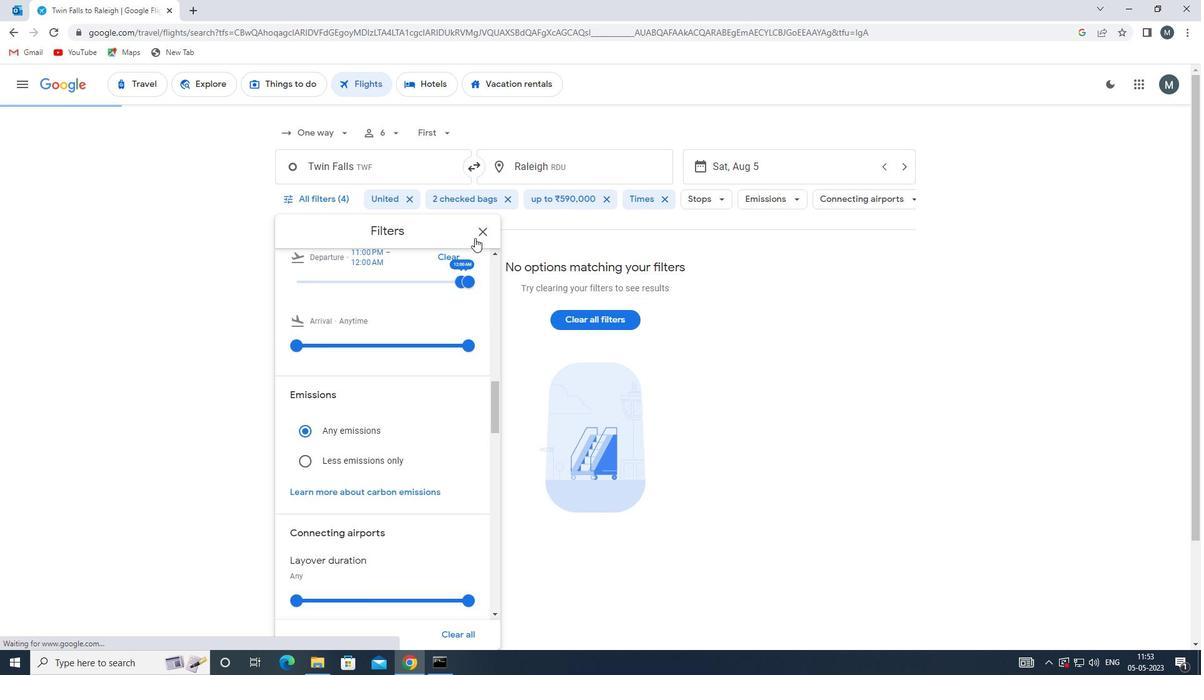 
Action: Mouse pressed left at (484, 228)
Screenshot: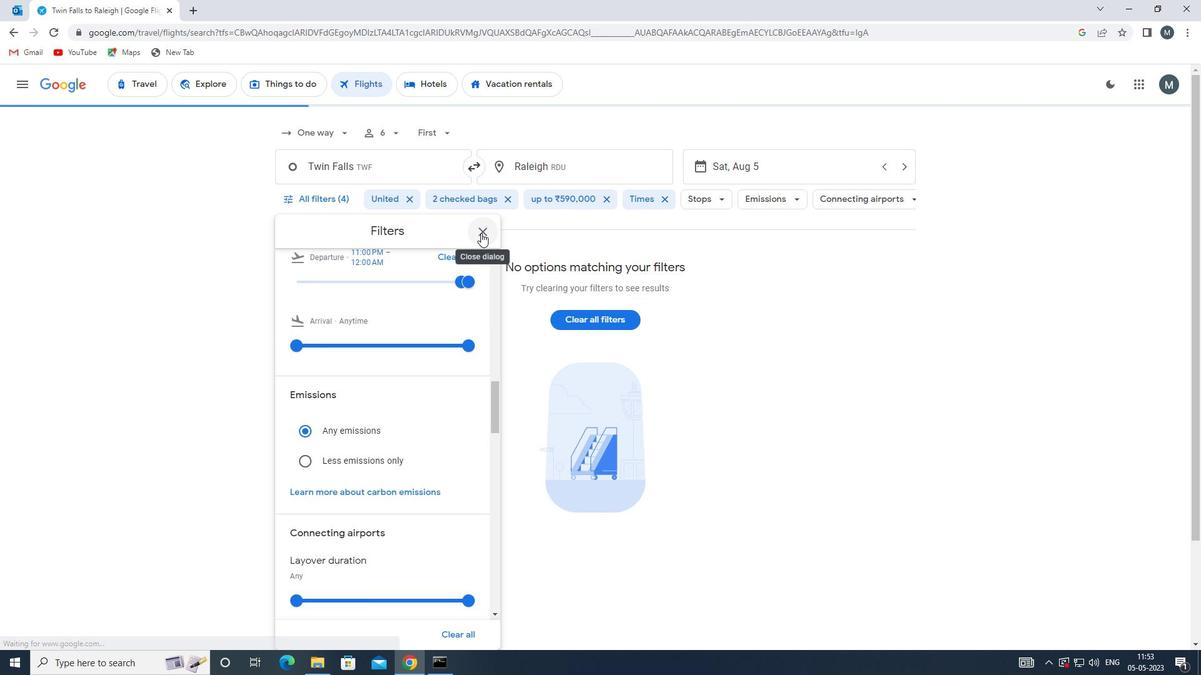 
Action: Mouse moved to (477, 238)
Screenshot: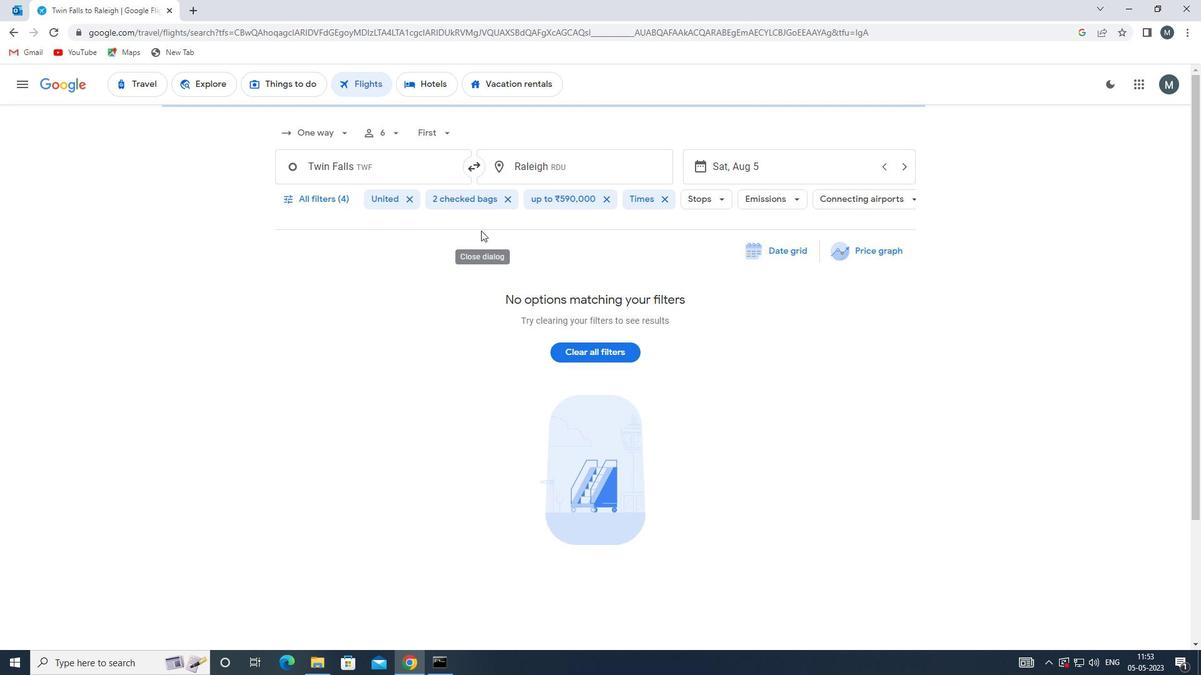 
